 Task: Select the on option in the enable file links.
Action: Mouse moved to (40, 627)
Screenshot: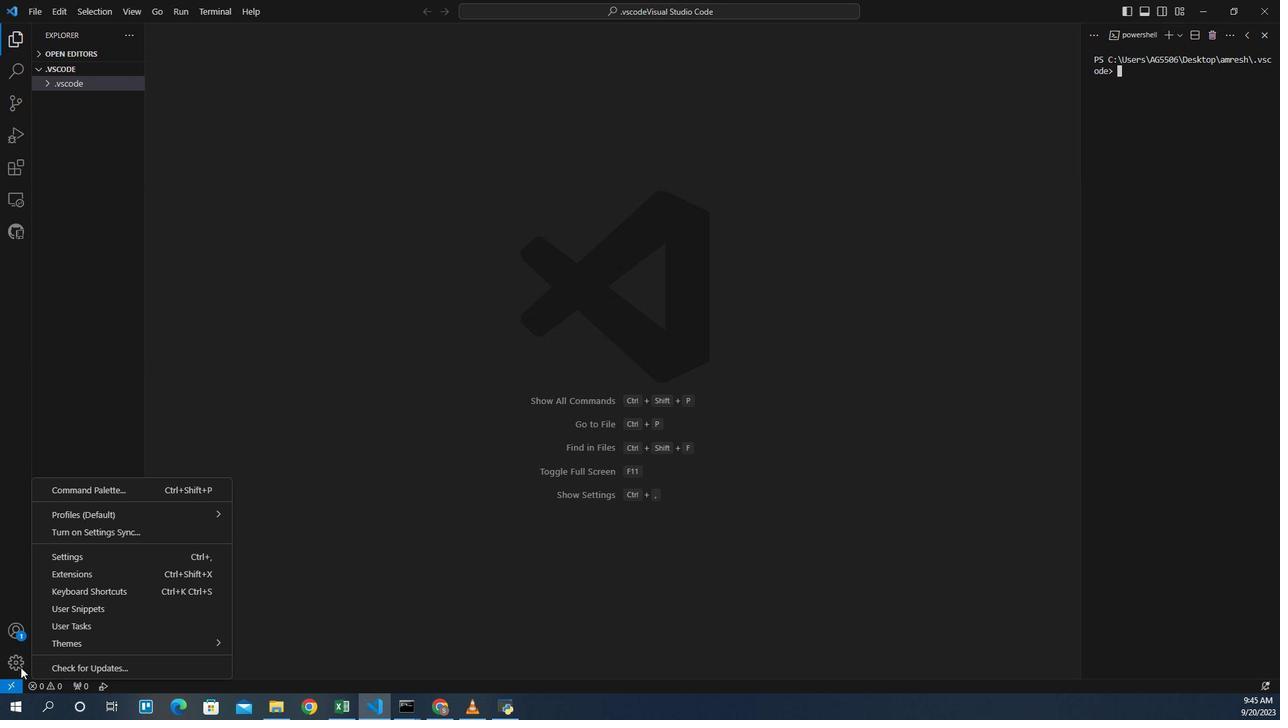 
Action: Mouse pressed left at (40, 627)
Screenshot: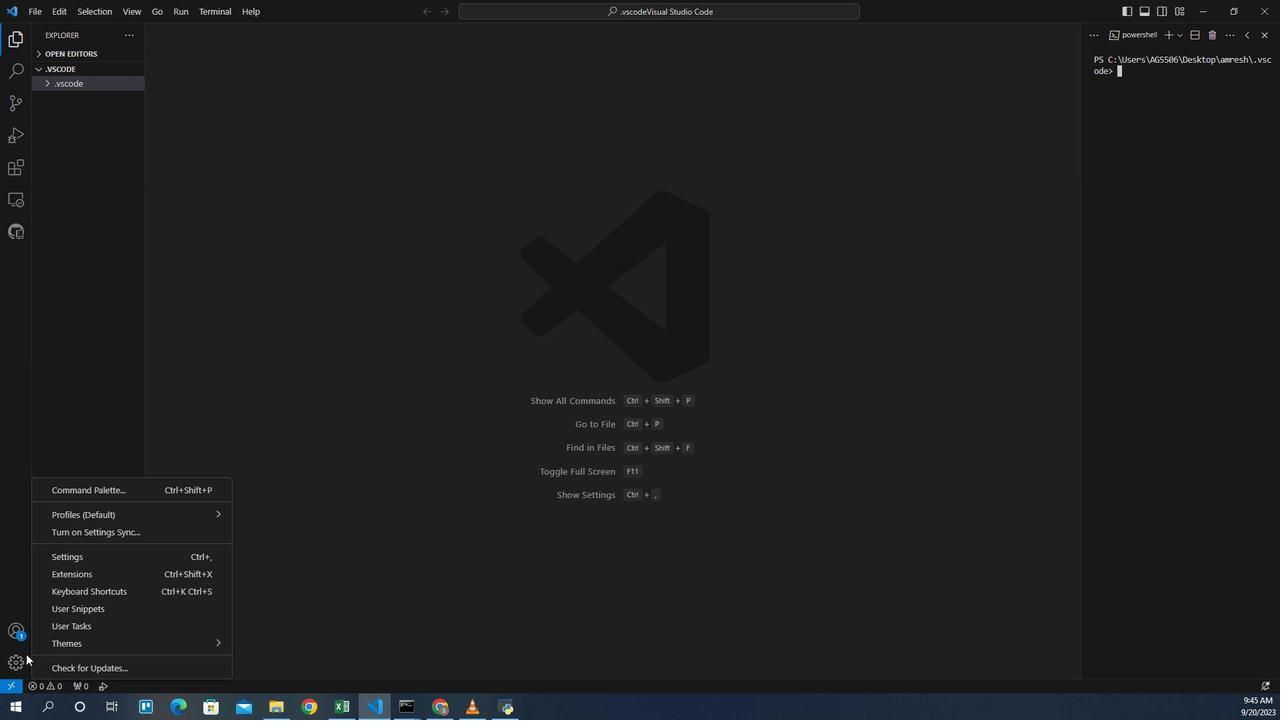 
Action: Mouse moved to (77, 530)
Screenshot: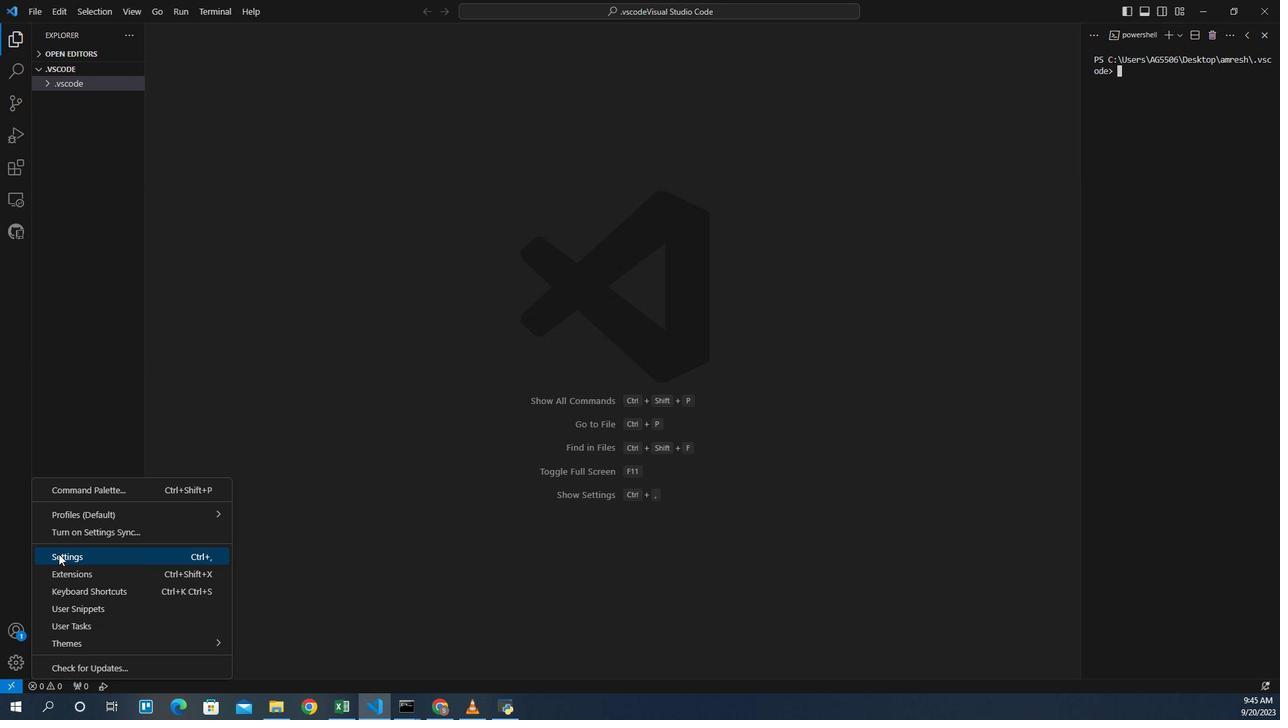 
Action: Mouse pressed left at (77, 530)
Screenshot: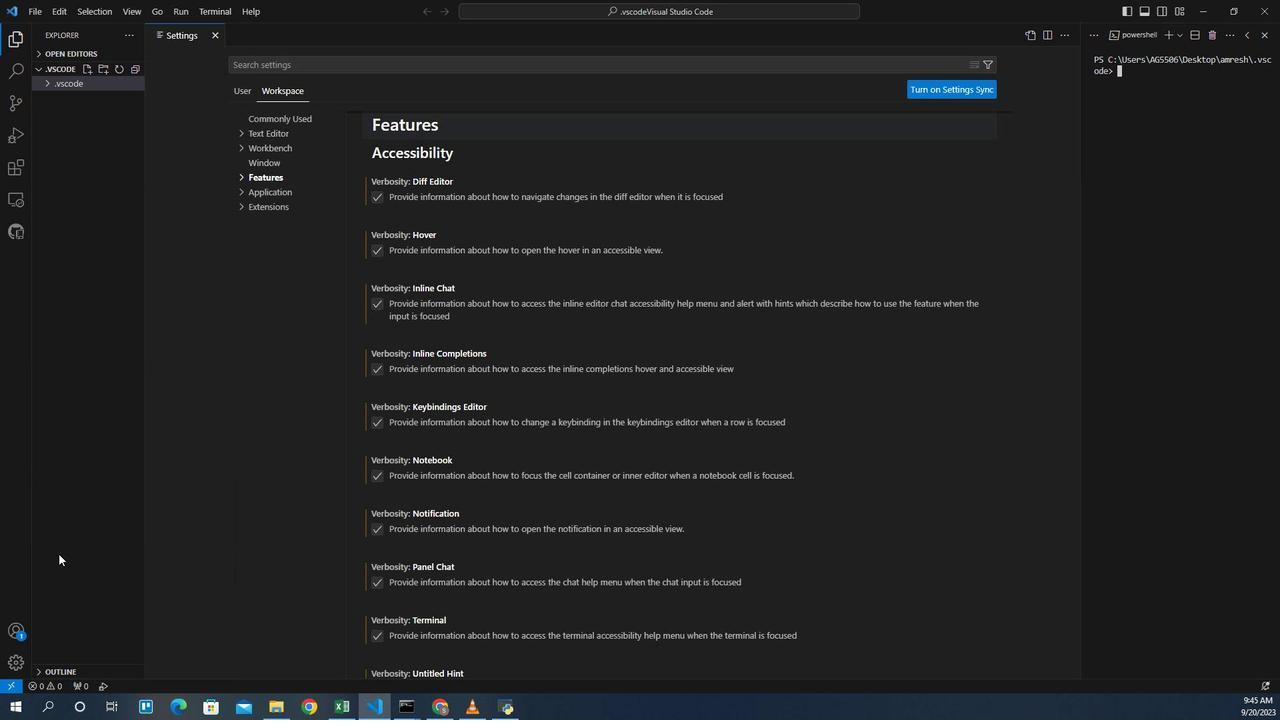 
Action: Mouse moved to (292, 124)
Screenshot: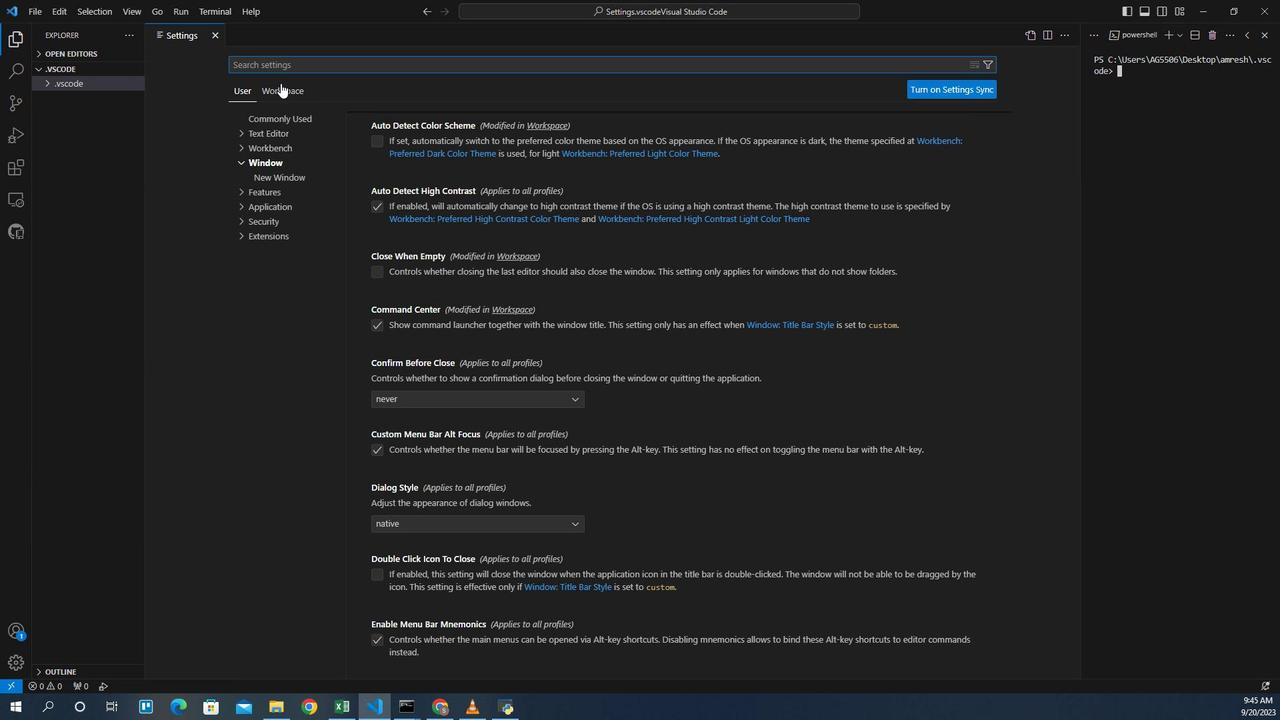 
Action: Mouse pressed left at (292, 124)
Screenshot: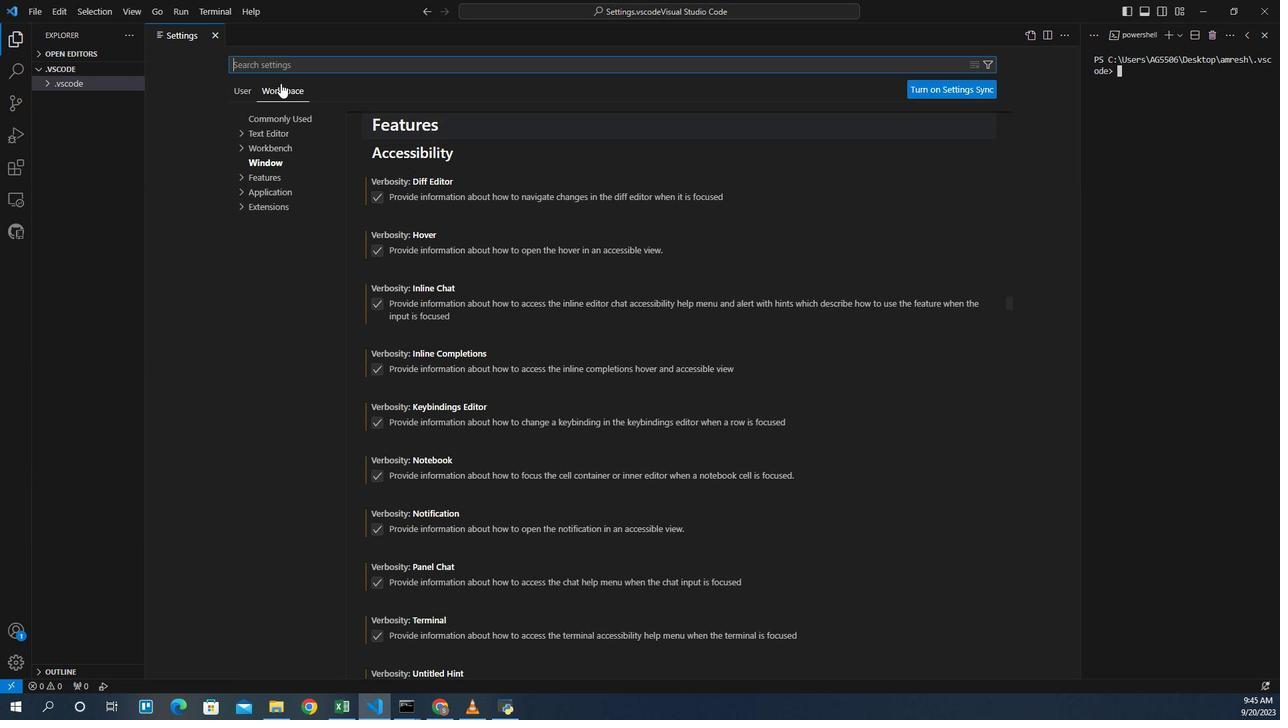 
Action: Mouse moved to (277, 207)
Screenshot: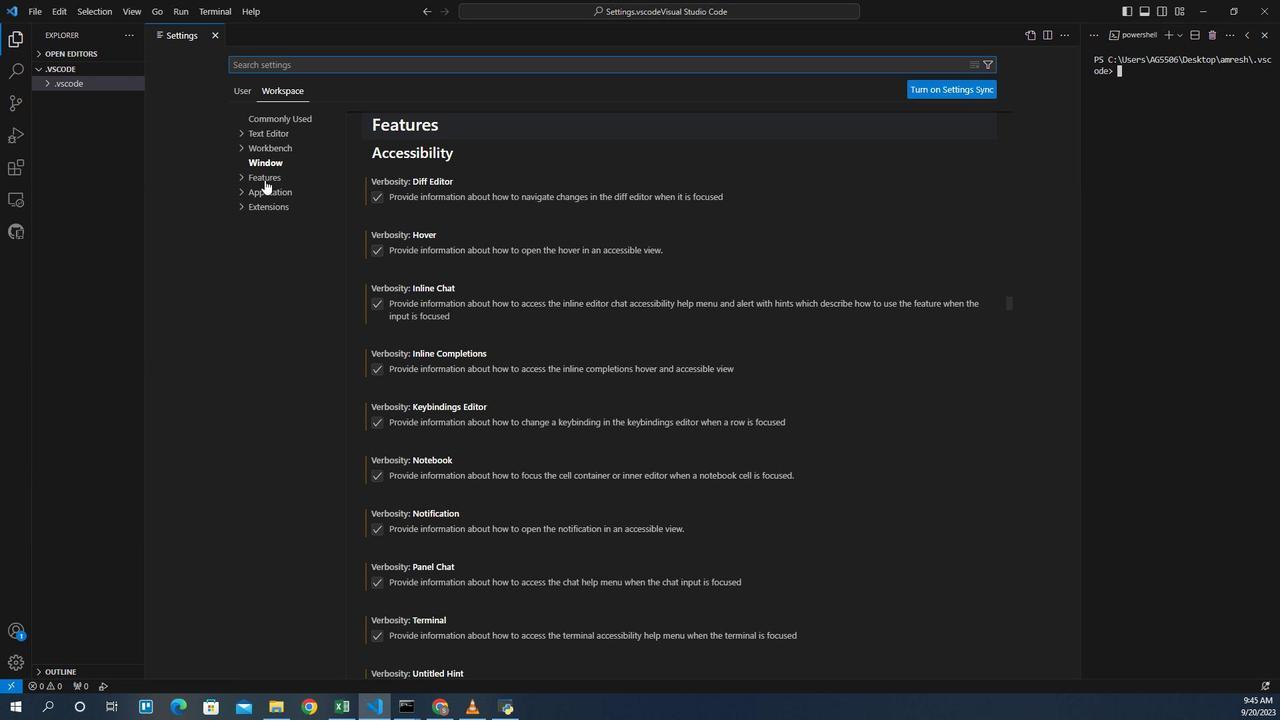 
Action: Mouse pressed left at (277, 207)
Screenshot: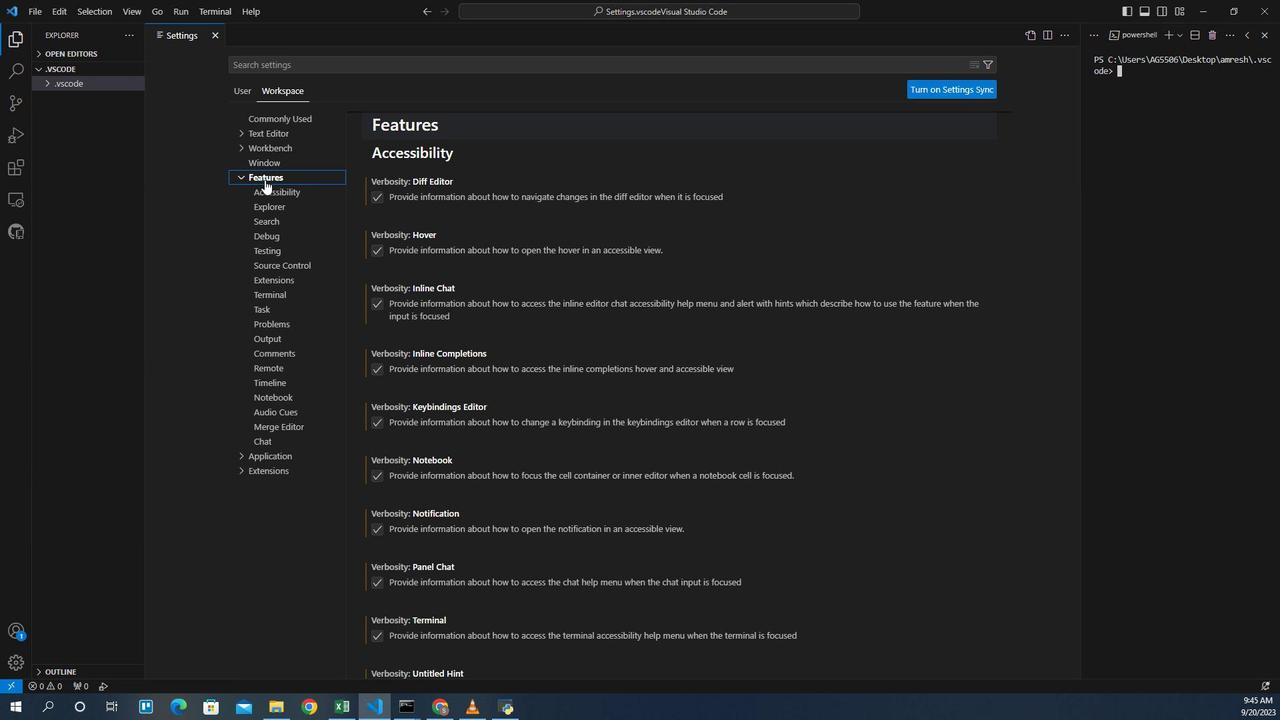 
Action: Mouse moved to (284, 304)
Screenshot: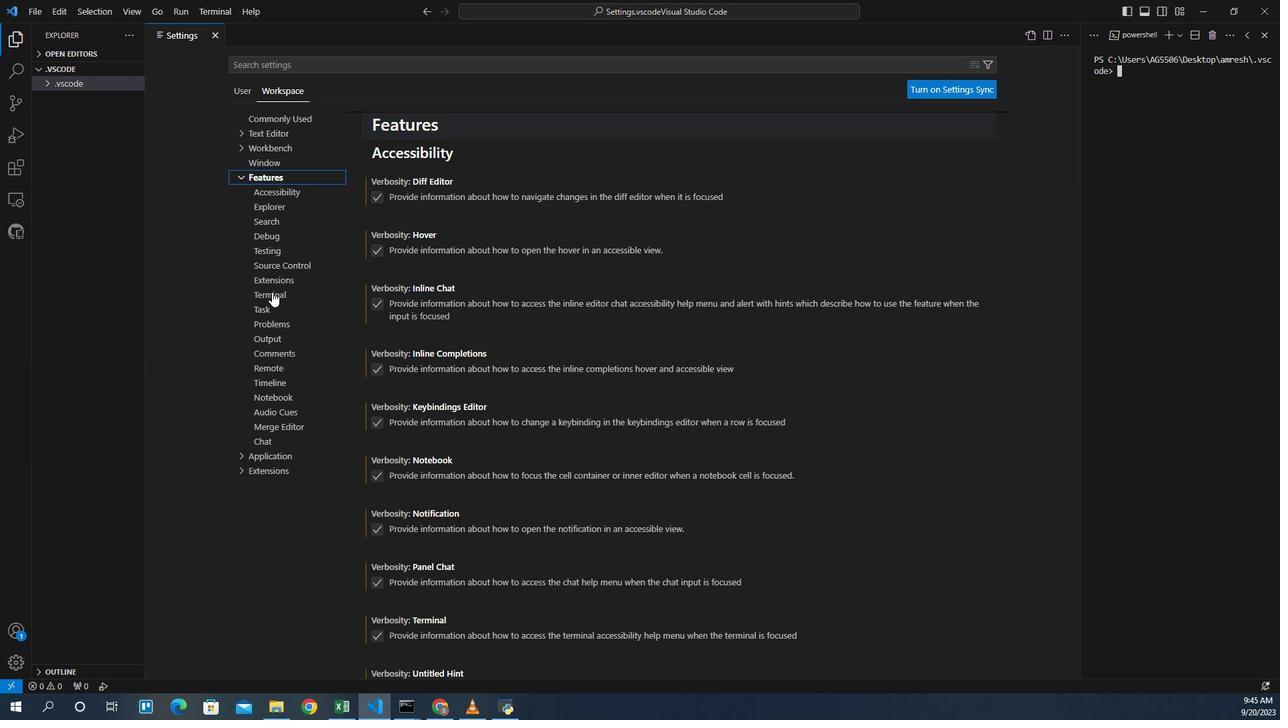 
Action: Mouse pressed left at (284, 304)
Screenshot: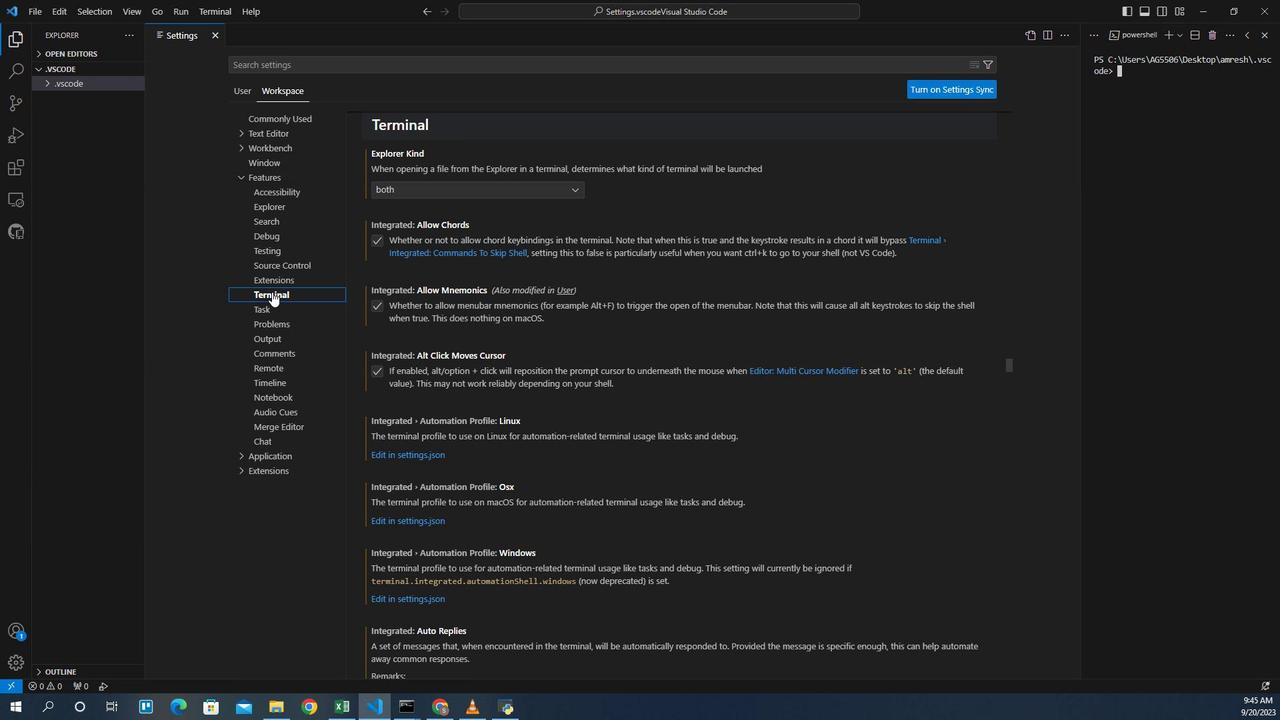 
Action: Mouse moved to (552, 487)
Screenshot: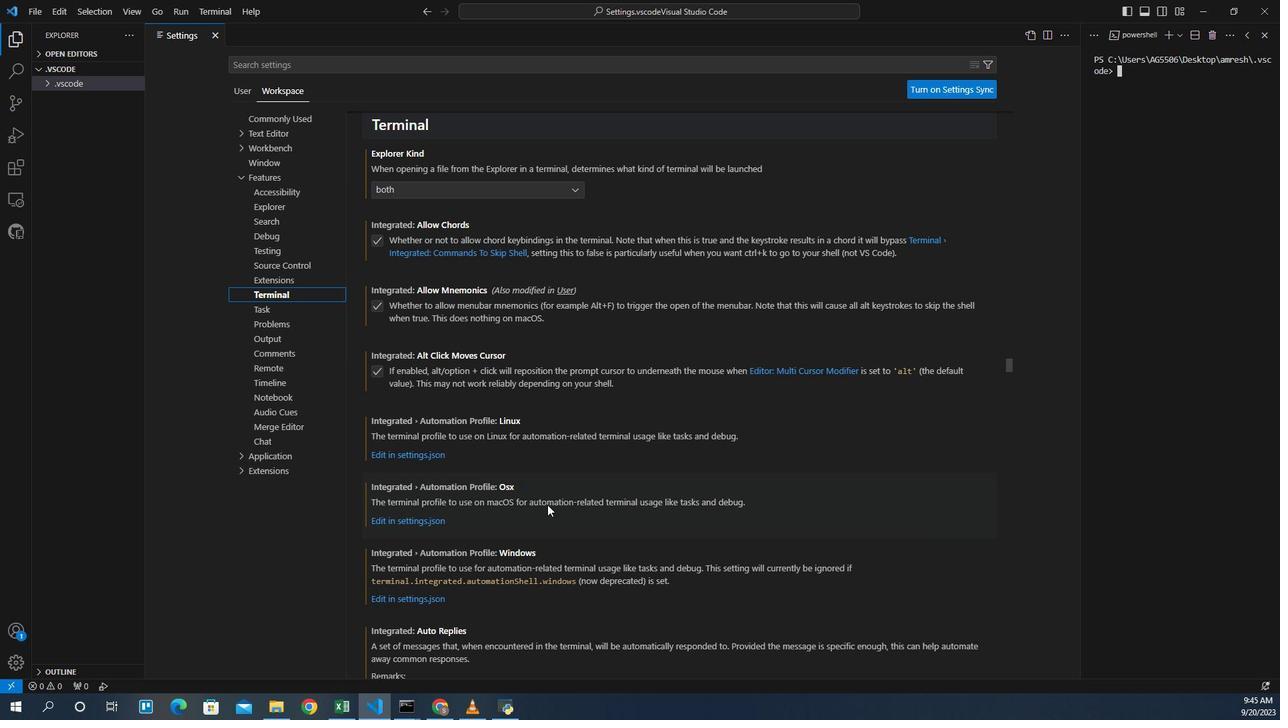 
Action: Mouse scrolled (552, 487) with delta (0, 0)
Screenshot: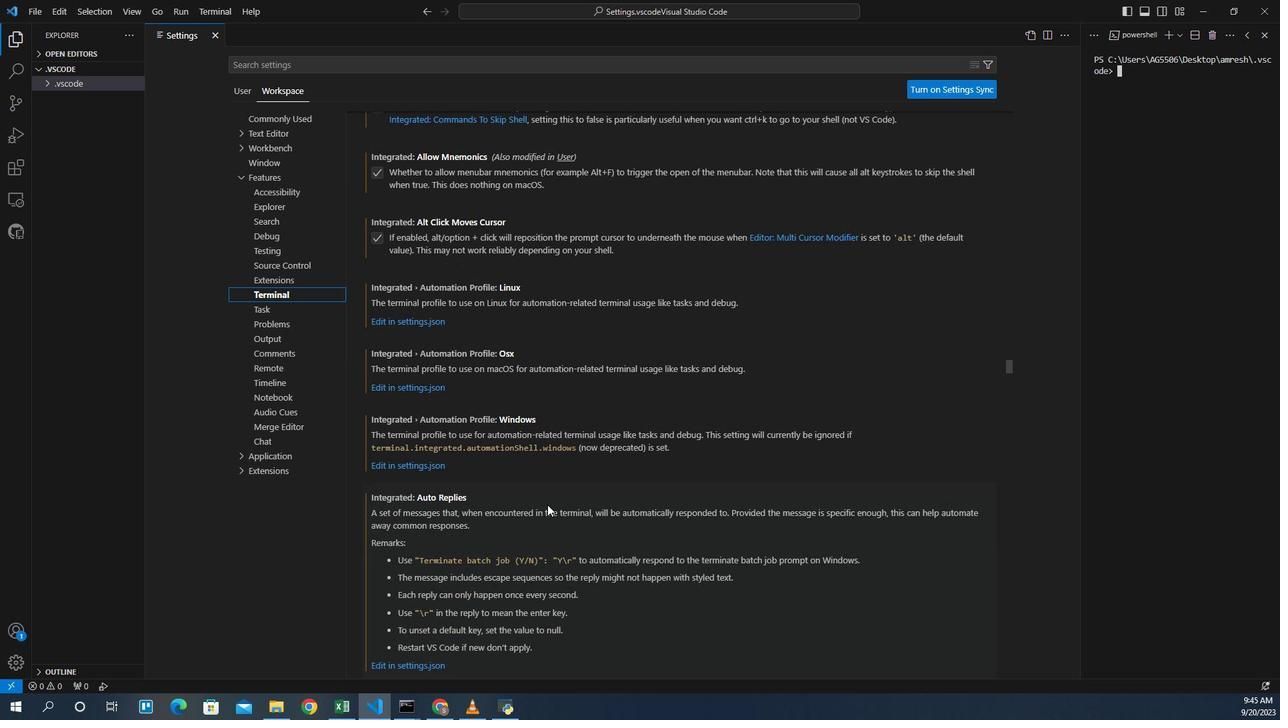 
Action: Mouse scrolled (552, 487) with delta (0, 0)
Screenshot: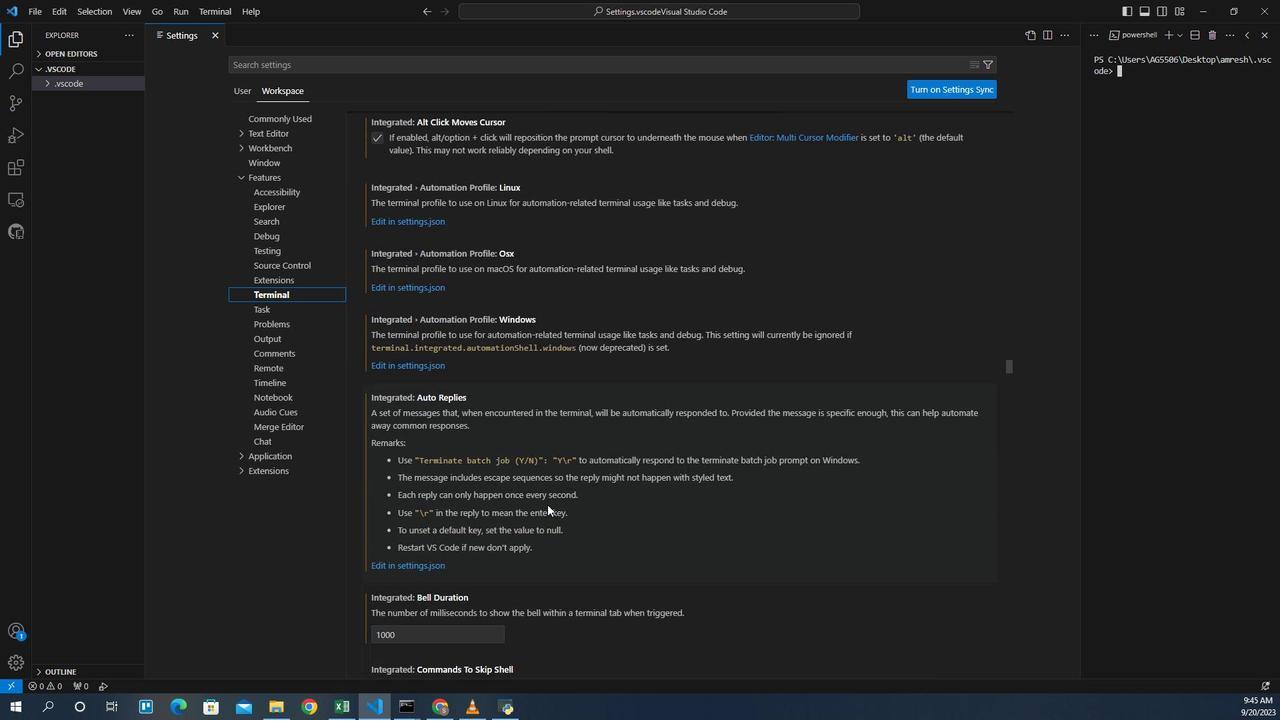 
Action: Mouse scrolled (552, 487) with delta (0, 0)
Screenshot: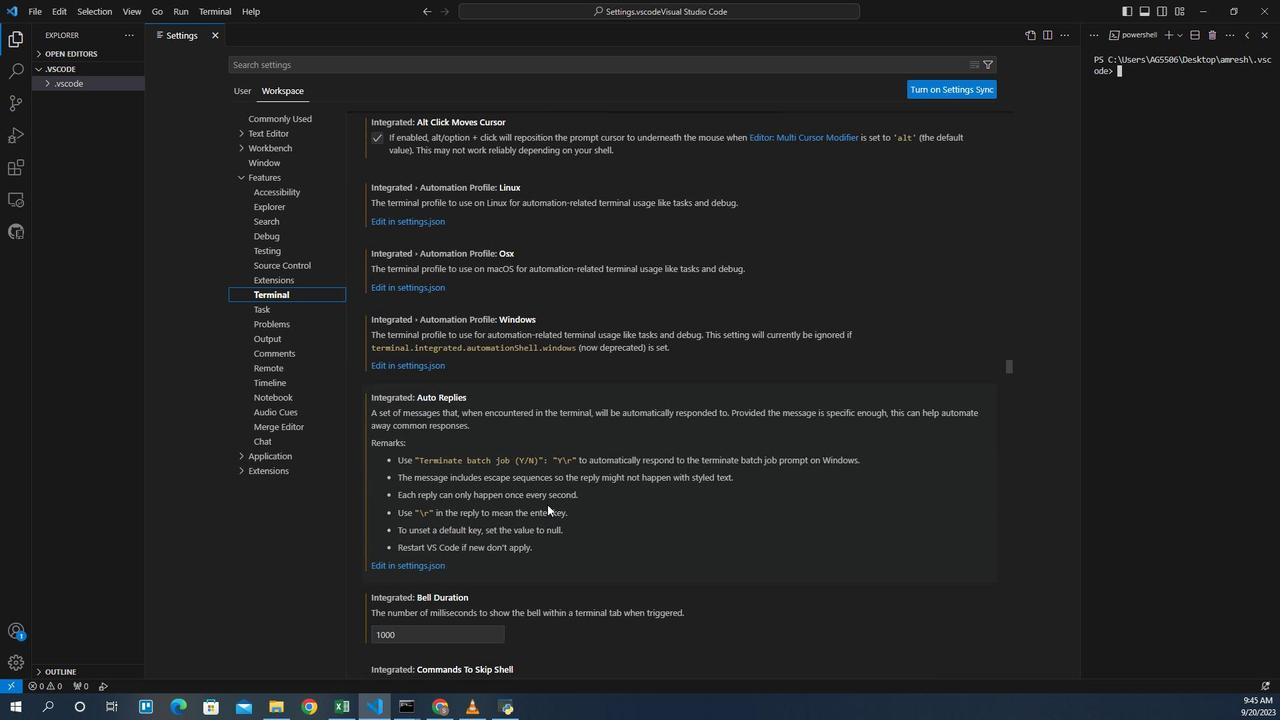 
Action: Mouse scrolled (552, 487) with delta (0, 0)
Screenshot: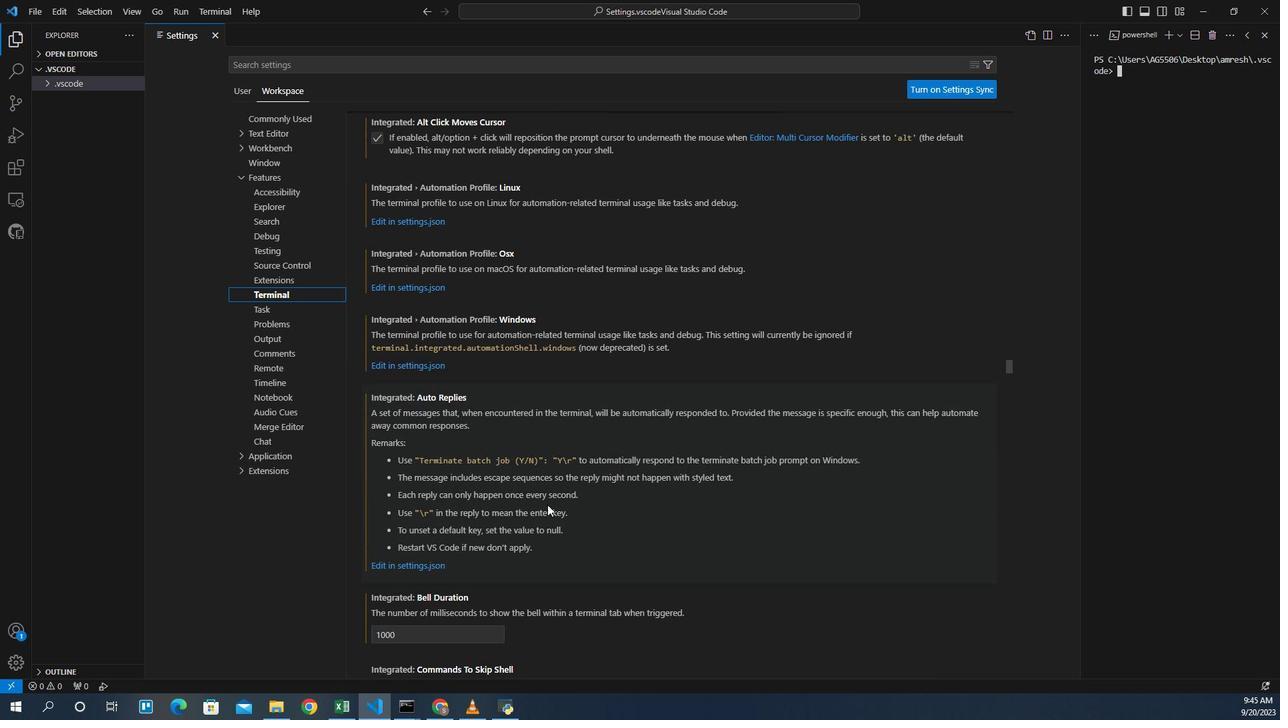 
Action: Mouse scrolled (552, 487) with delta (0, 0)
Screenshot: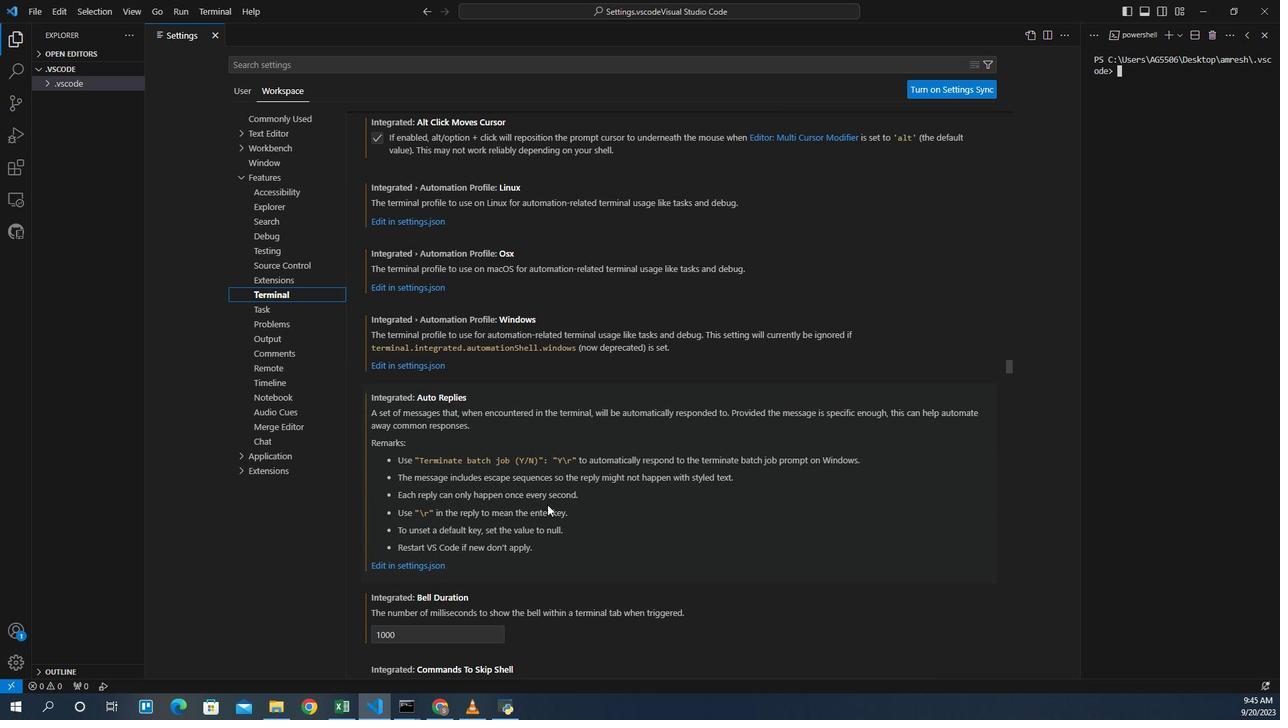 
Action: Mouse scrolled (552, 487) with delta (0, 0)
Screenshot: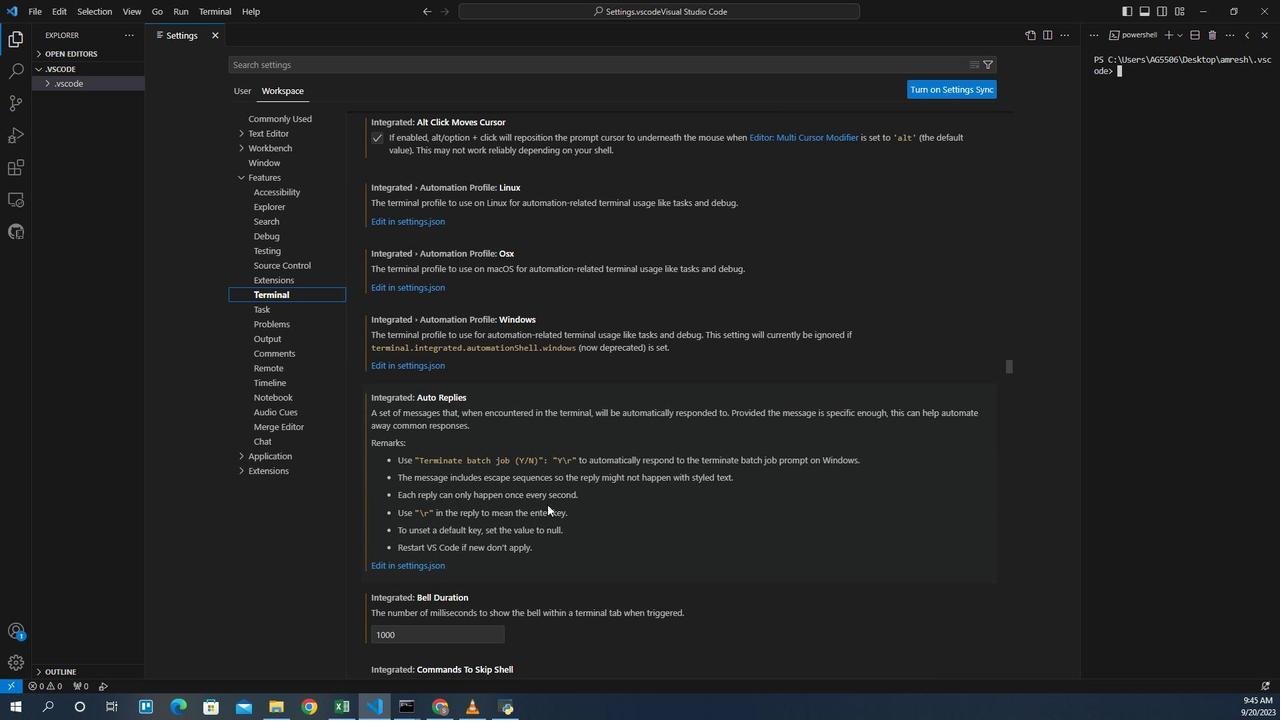 
Action: Mouse scrolled (552, 487) with delta (0, 0)
Screenshot: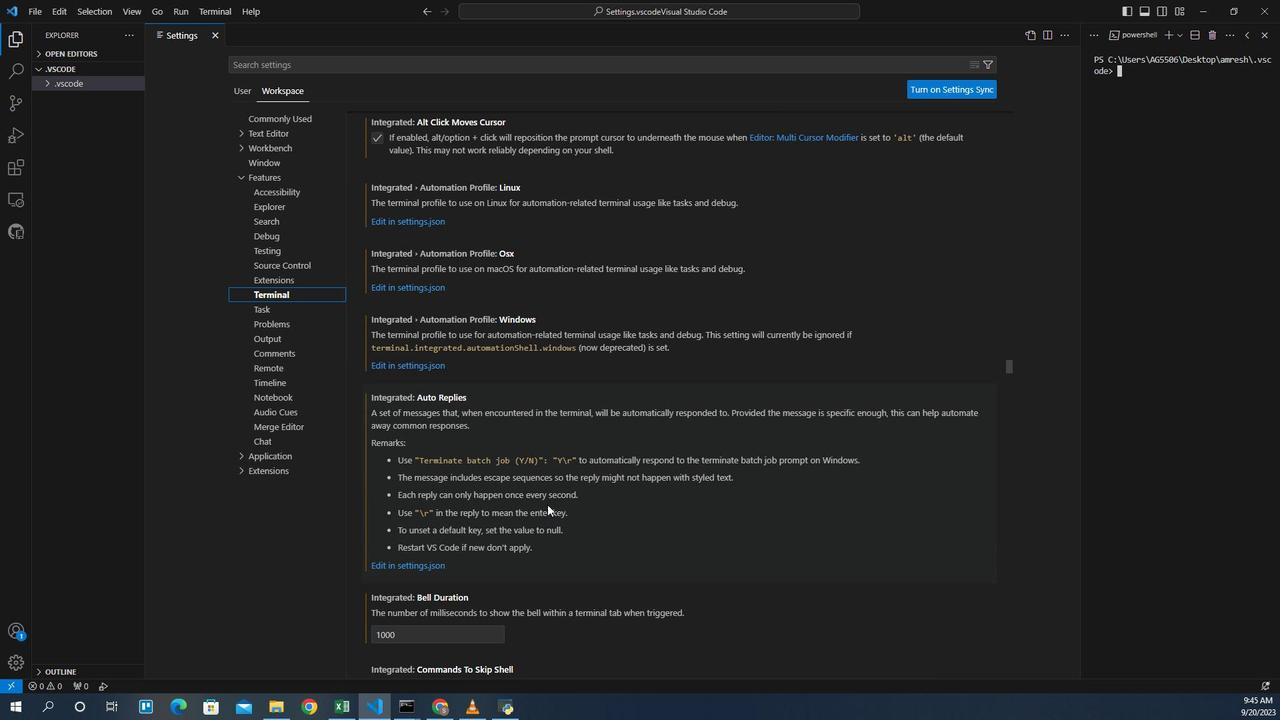 
Action: Mouse scrolled (552, 487) with delta (0, 0)
Screenshot: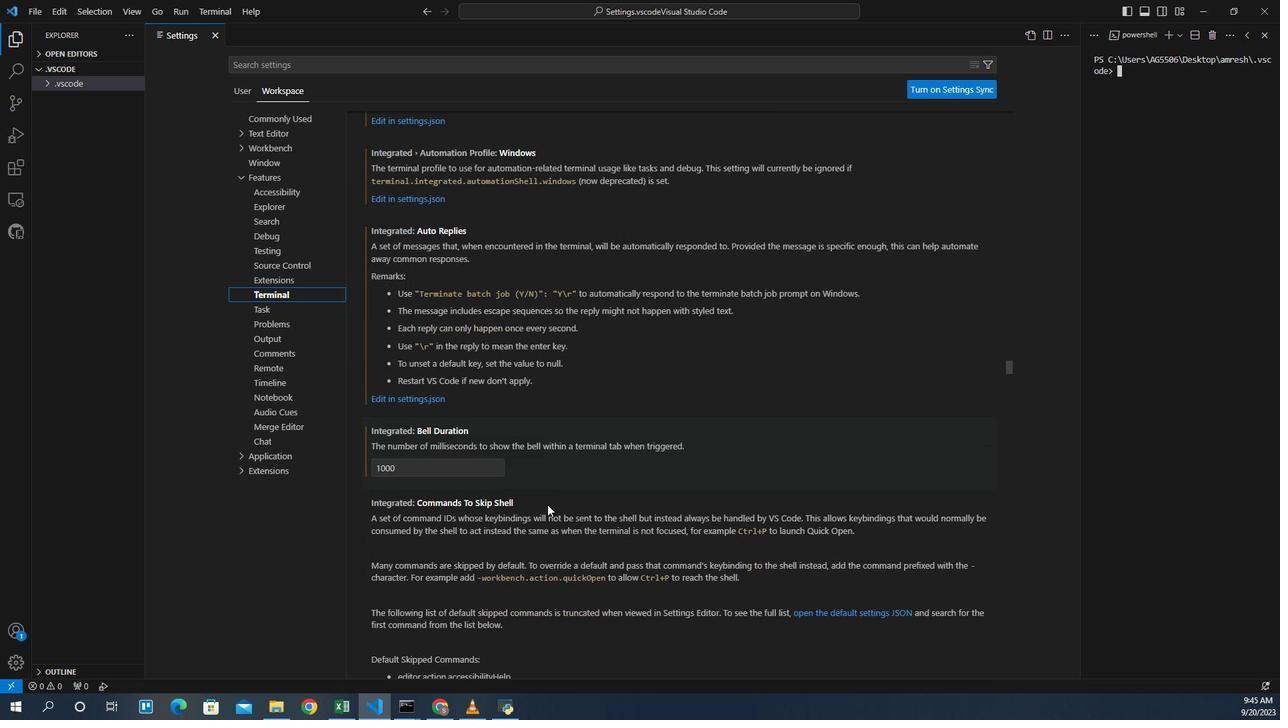 
Action: Mouse scrolled (552, 487) with delta (0, 0)
Screenshot: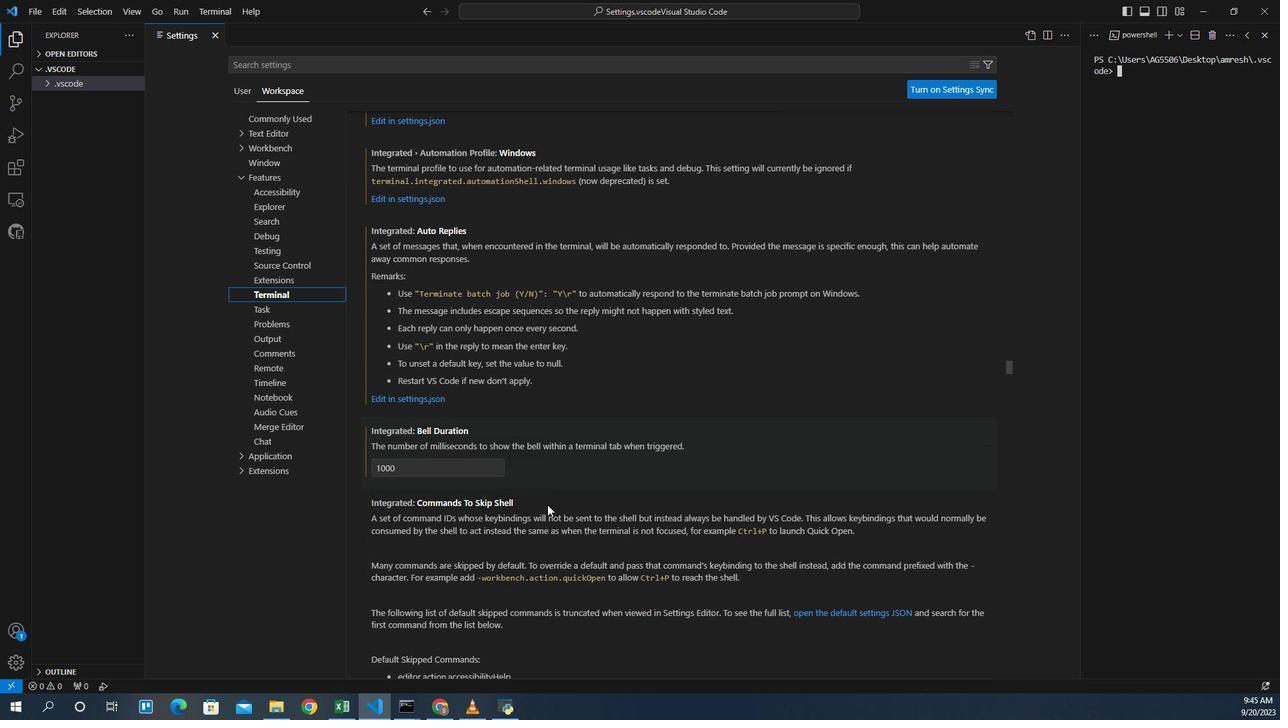 
Action: Mouse scrolled (552, 487) with delta (0, 0)
Screenshot: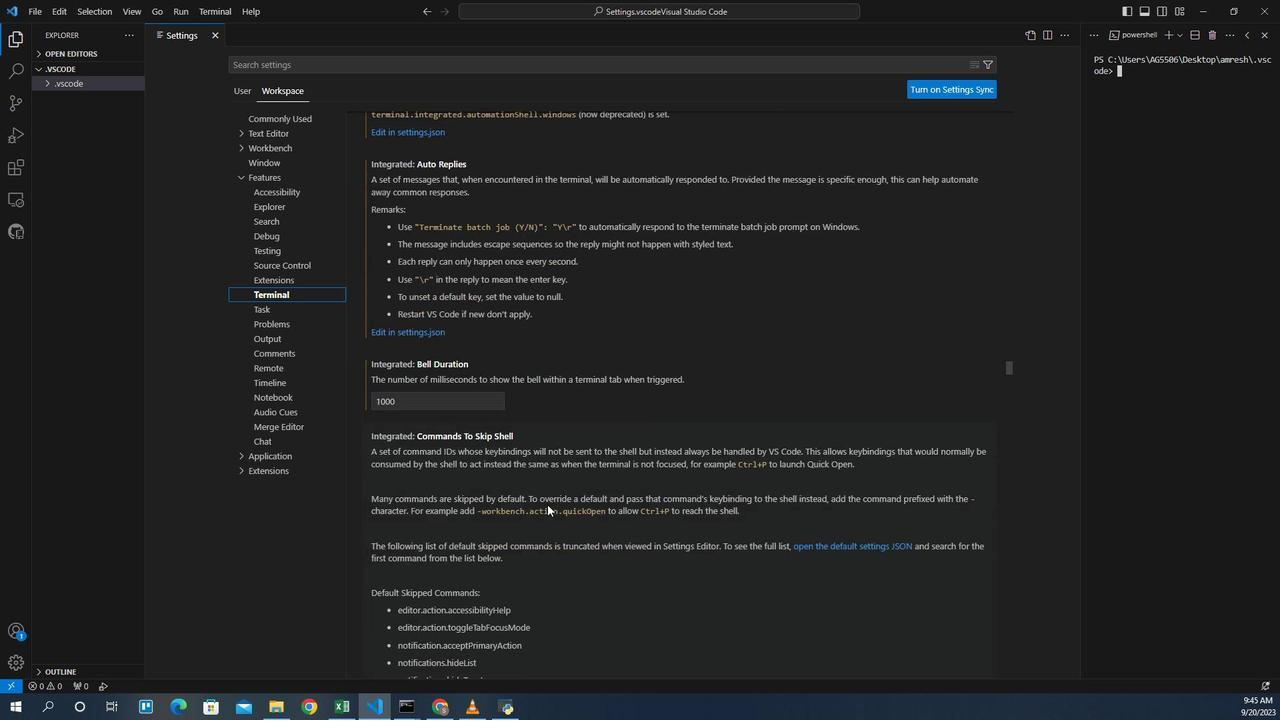 
Action: Mouse scrolled (552, 487) with delta (0, 0)
Screenshot: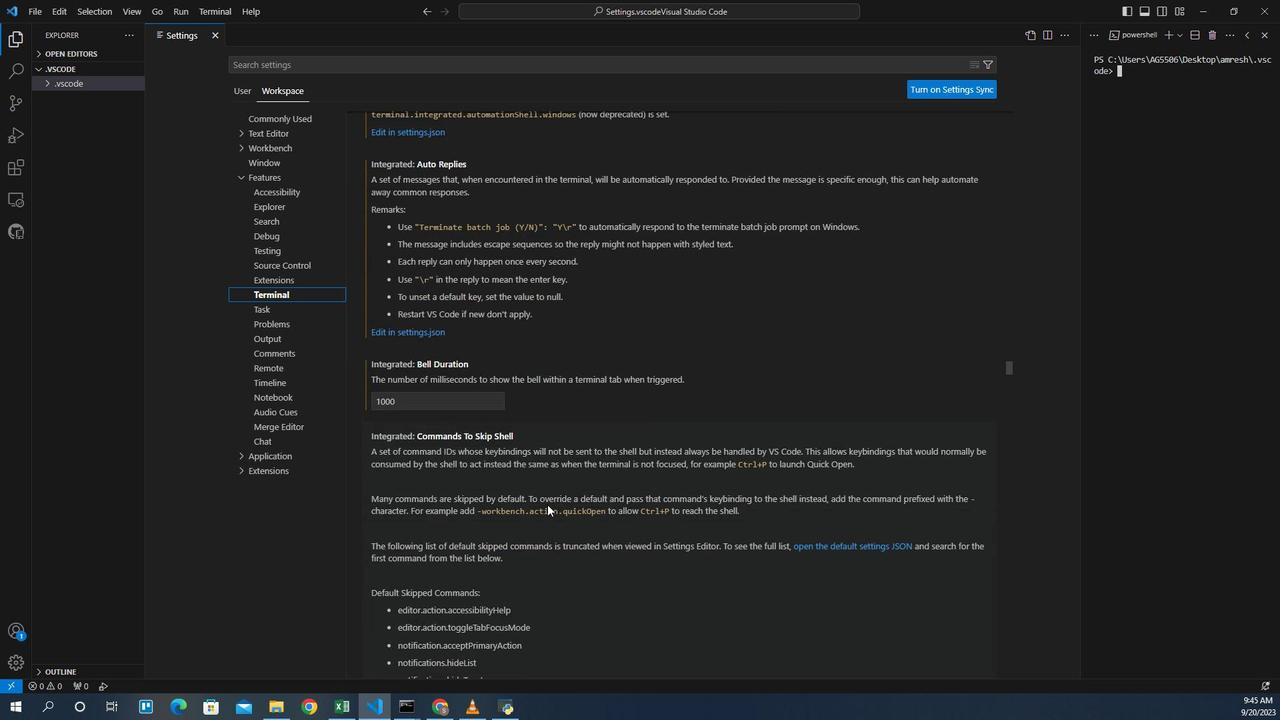 
Action: Mouse scrolled (552, 487) with delta (0, 0)
Screenshot: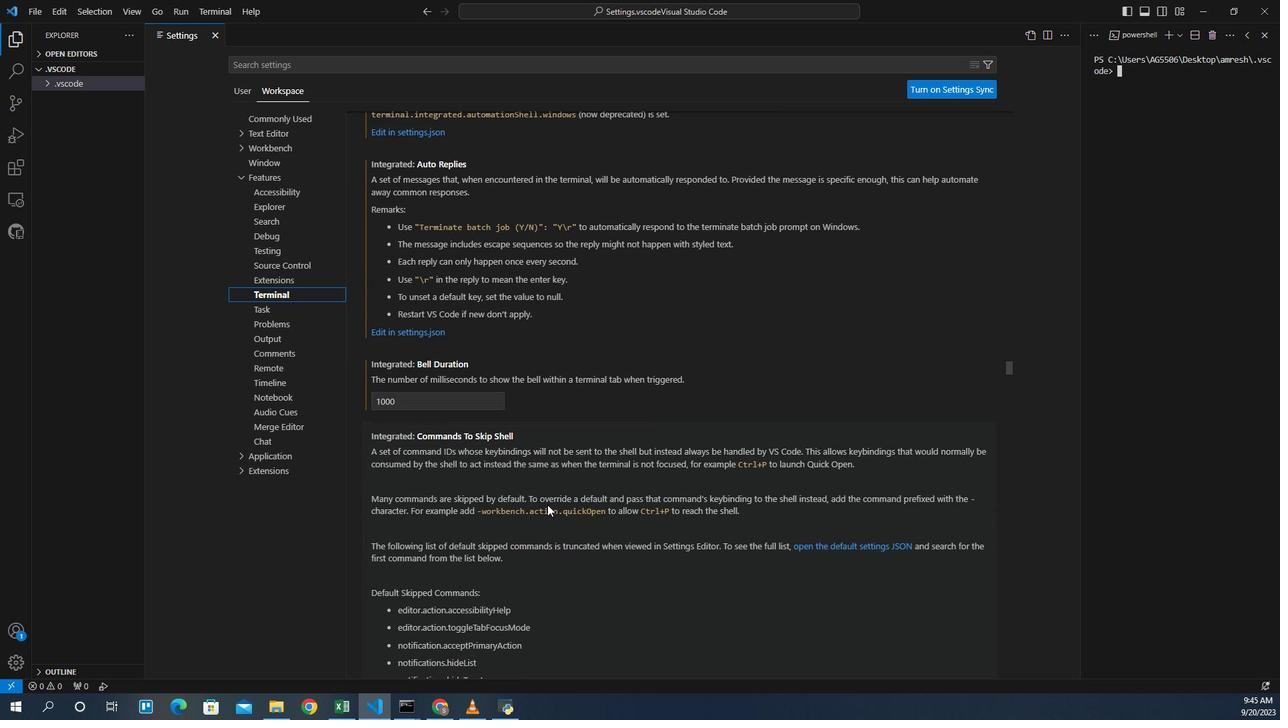 
Action: Mouse scrolled (552, 487) with delta (0, 0)
Screenshot: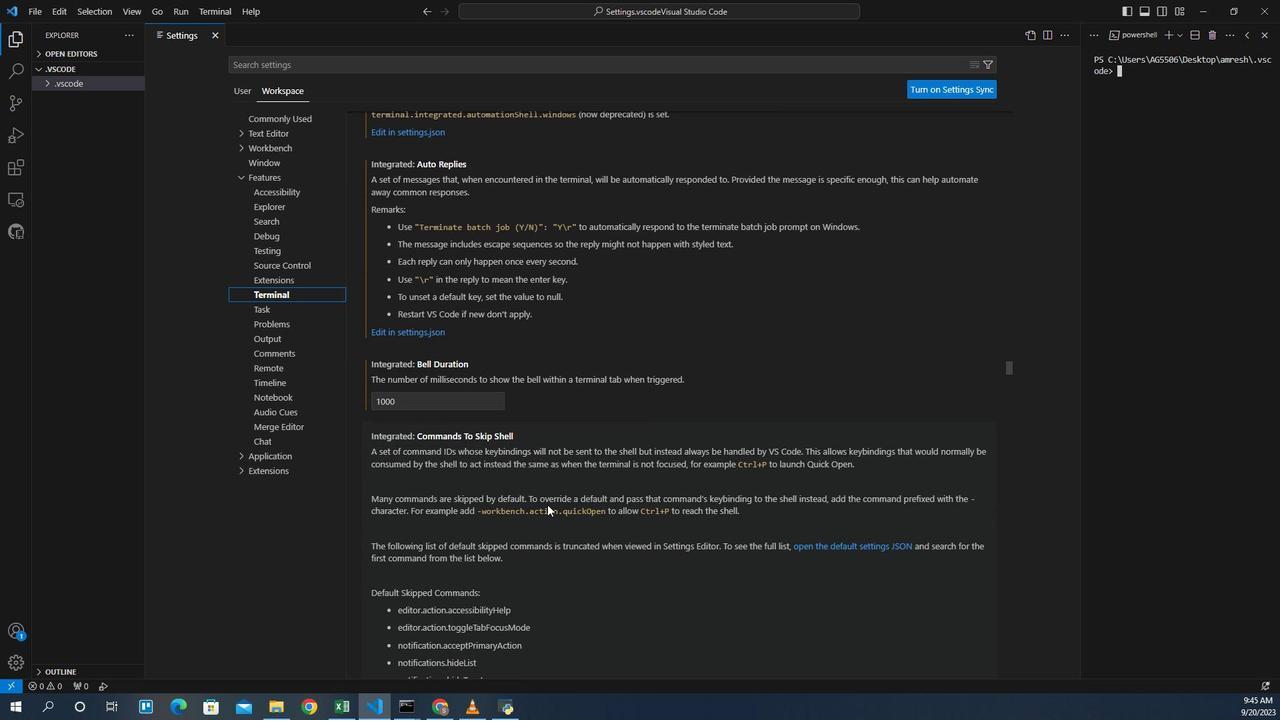
Action: Mouse scrolled (552, 487) with delta (0, 0)
Screenshot: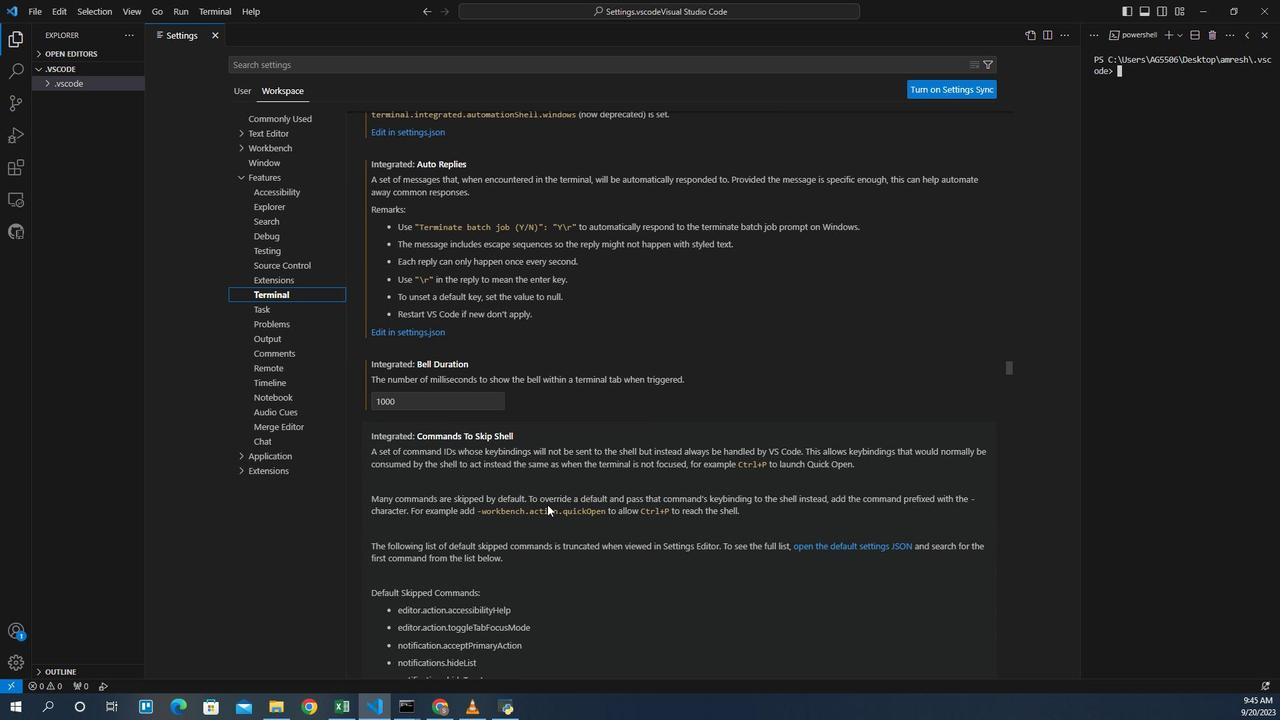 
Action: Mouse scrolled (552, 487) with delta (0, 0)
Screenshot: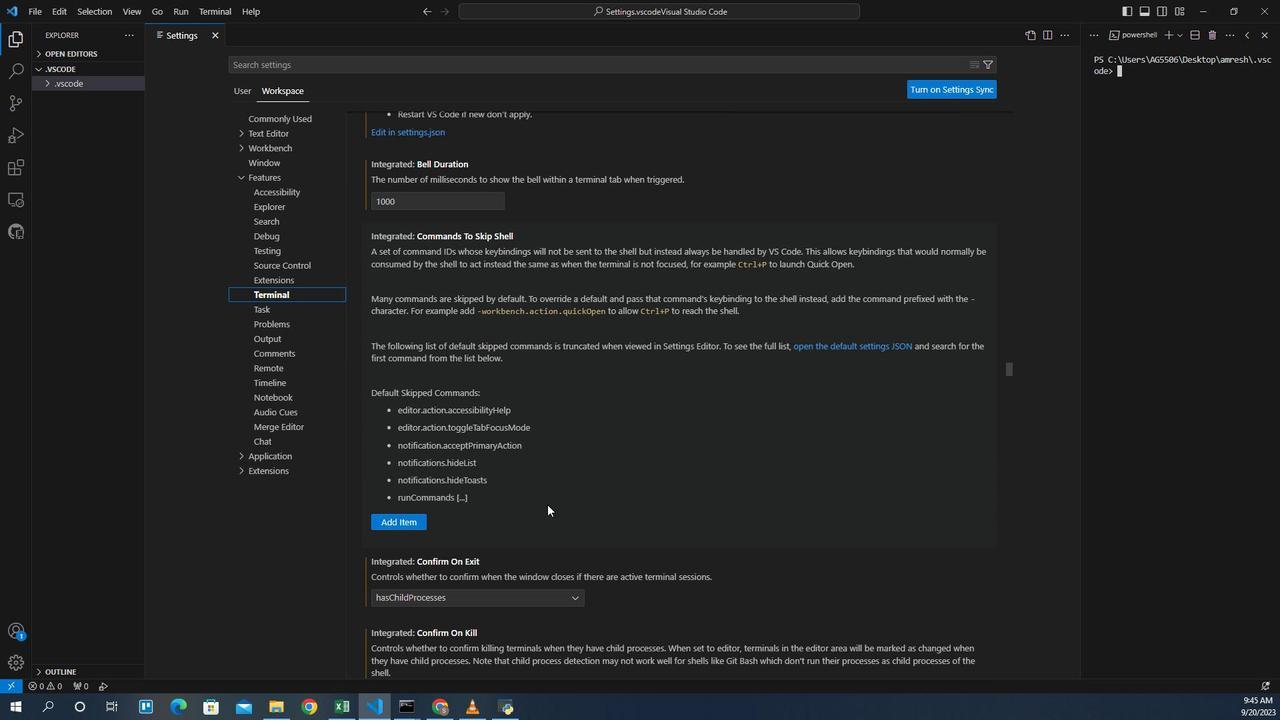 
Action: Mouse scrolled (552, 487) with delta (0, 0)
Screenshot: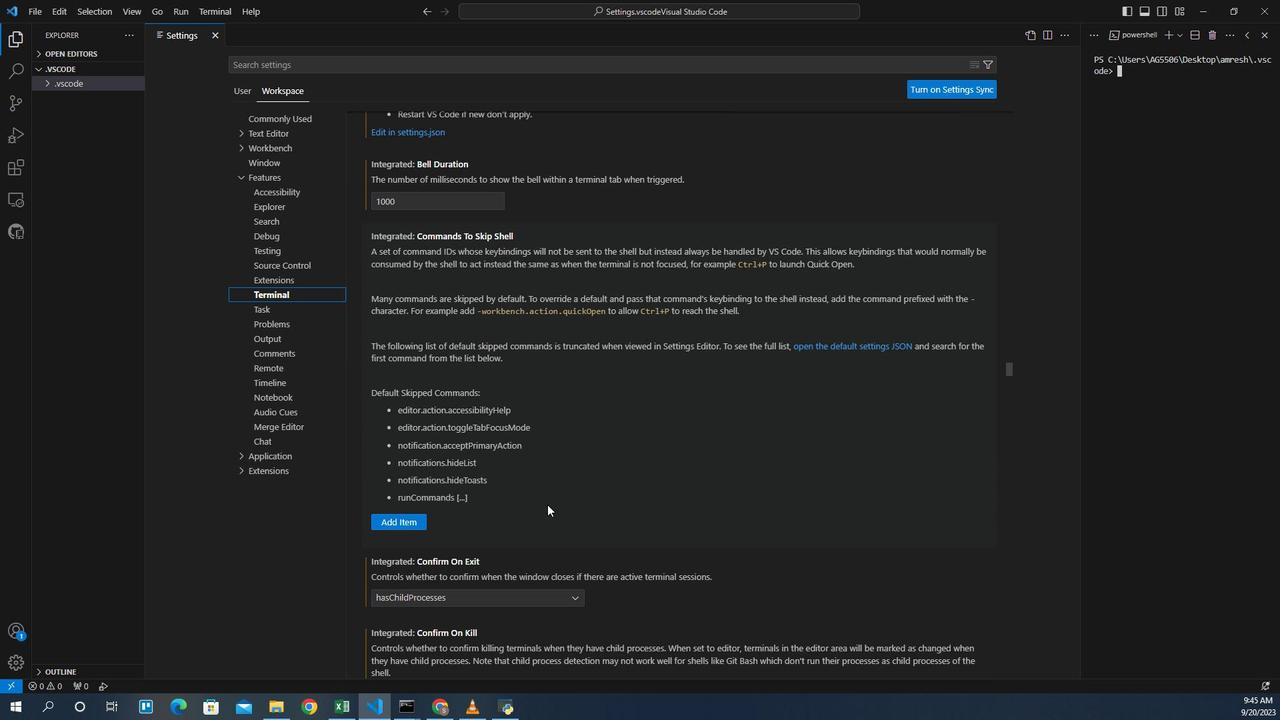
Action: Mouse scrolled (552, 487) with delta (0, 0)
Screenshot: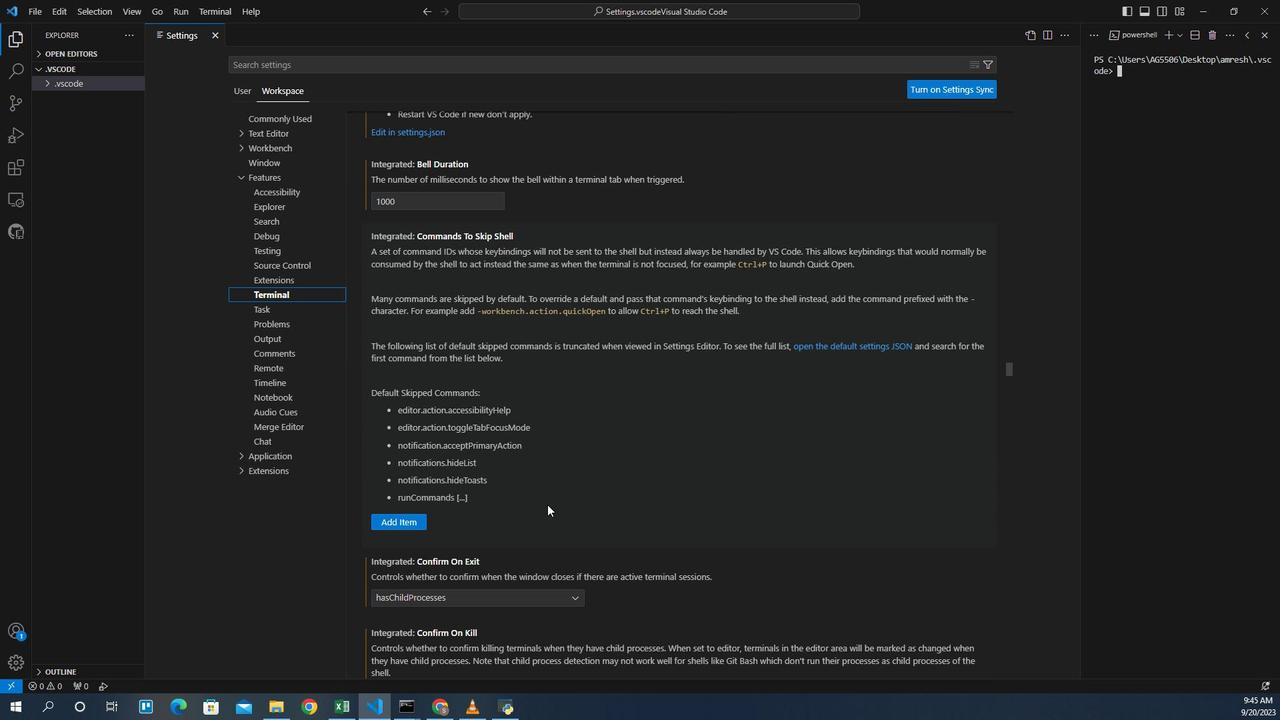 
Action: Mouse scrolled (552, 487) with delta (0, 0)
Screenshot: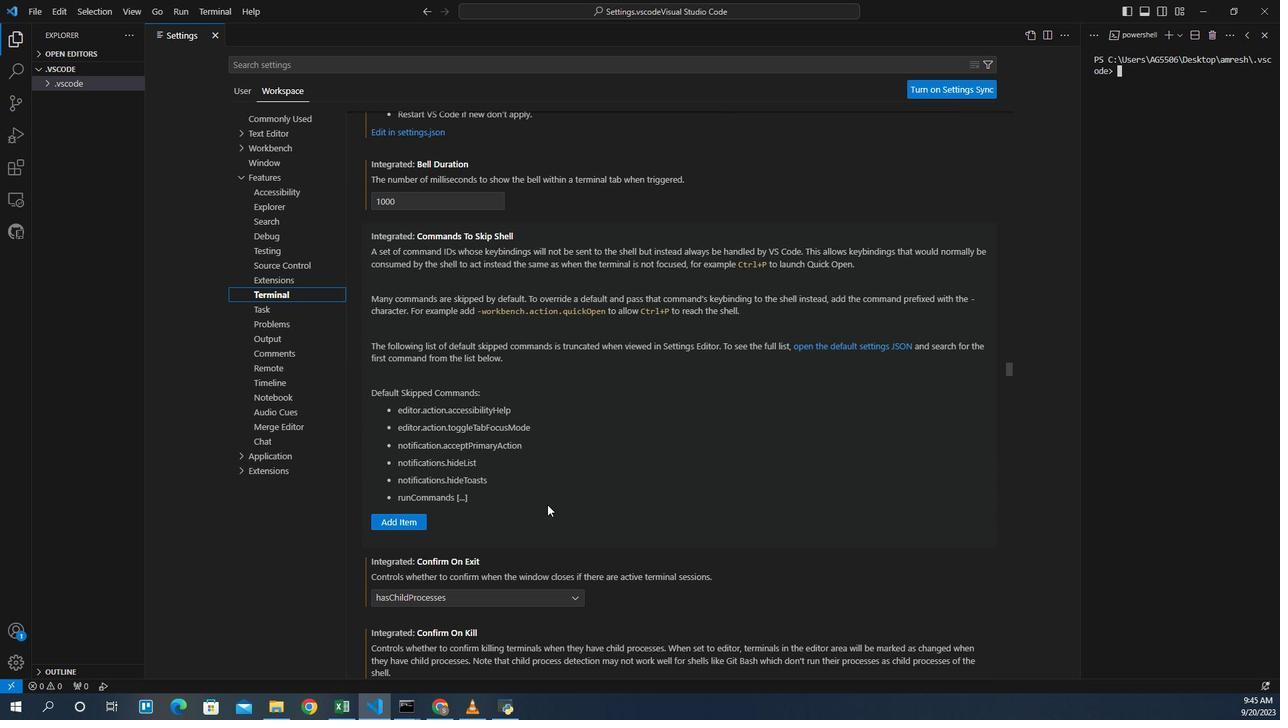 
Action: Mouse scrolled (552, 487) with delta (0, 0)
Screenshot: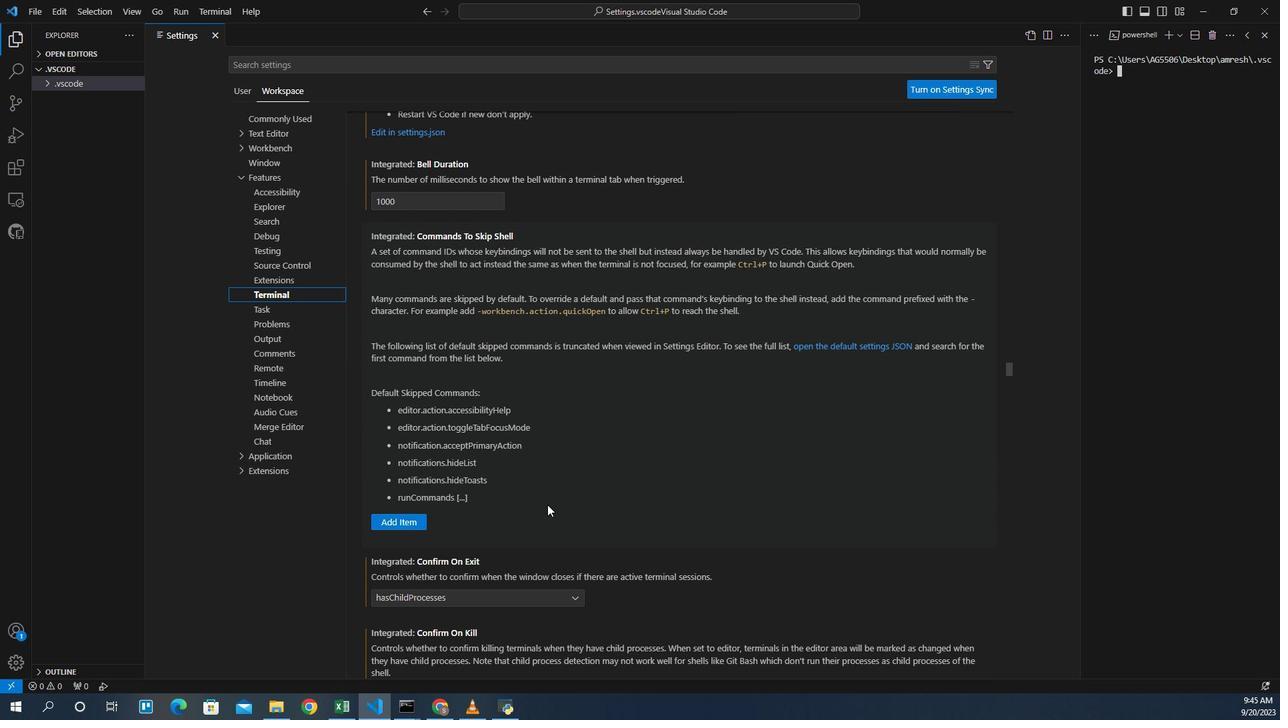
Action: Mouse scrolled (552, 487) with delta (0, 0)
Screenshot: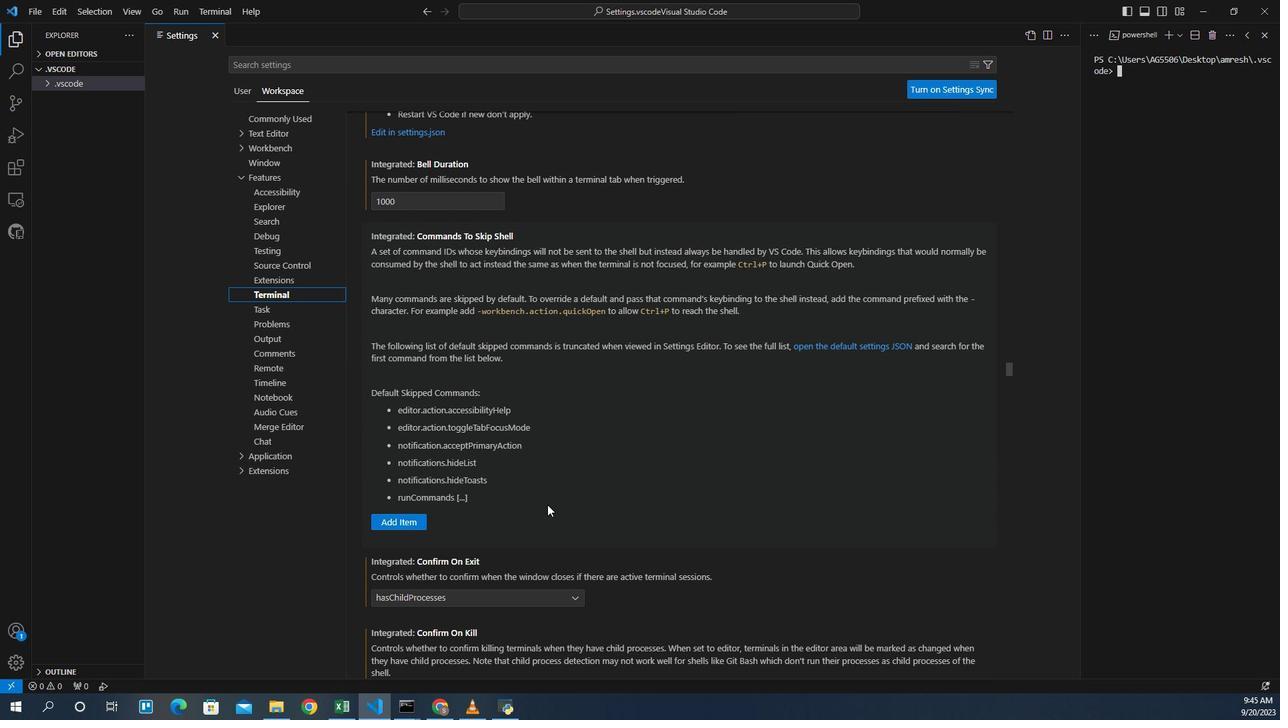 
Action: Mouse scrolled (552, 487) with delta (0, 0)
Screenshot: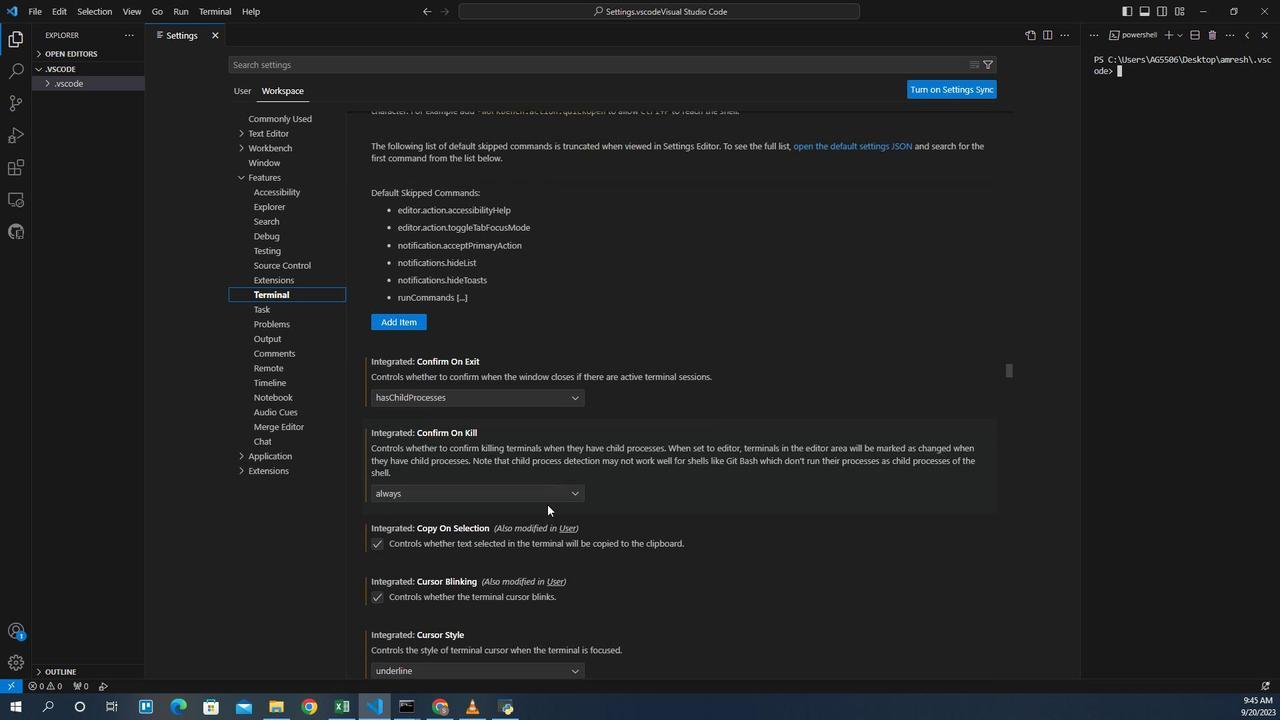
Action: Mouse scrolled (552, 487) with delta (0, 0)
Screenshot: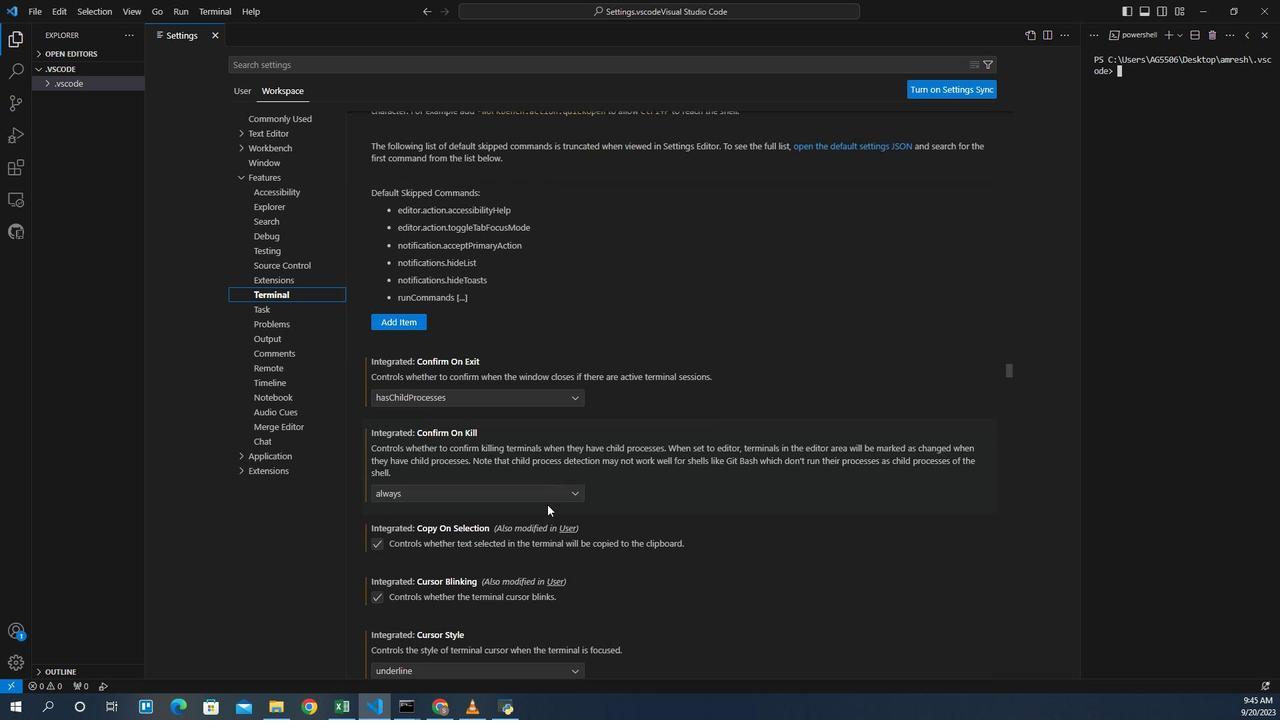
Action: Mouse scrolled (552, 487) with delta (0, 0)
Screenshot: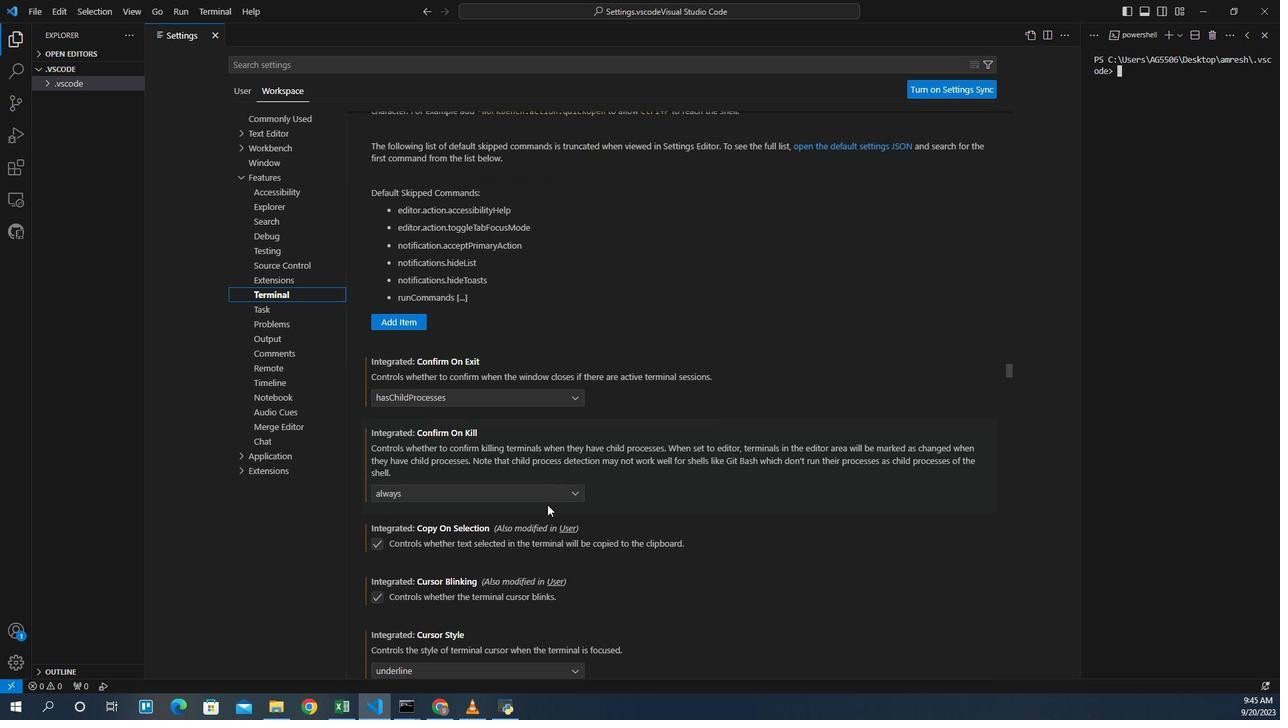
Action: Mouse scrolled (552, 487) with delta (0, 0)
Screenshot: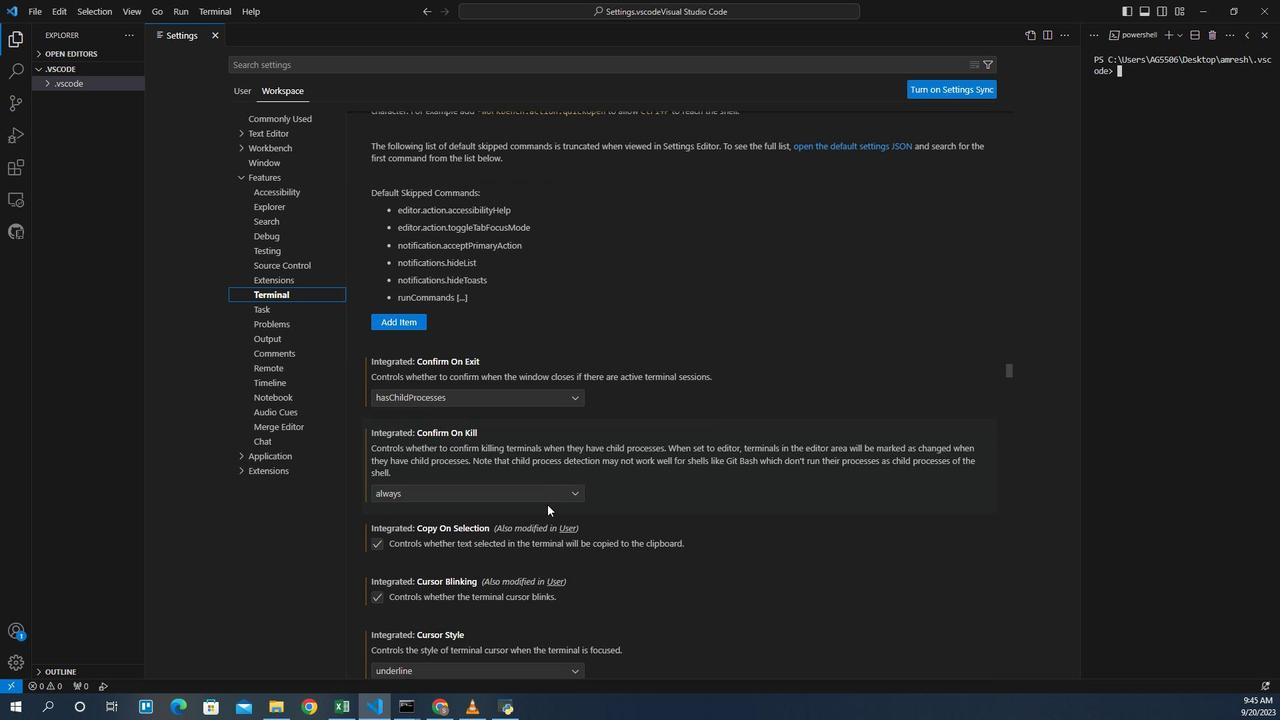
Action: Mouse scrolled (552, 487) with delta (0, 0)
Screenshot: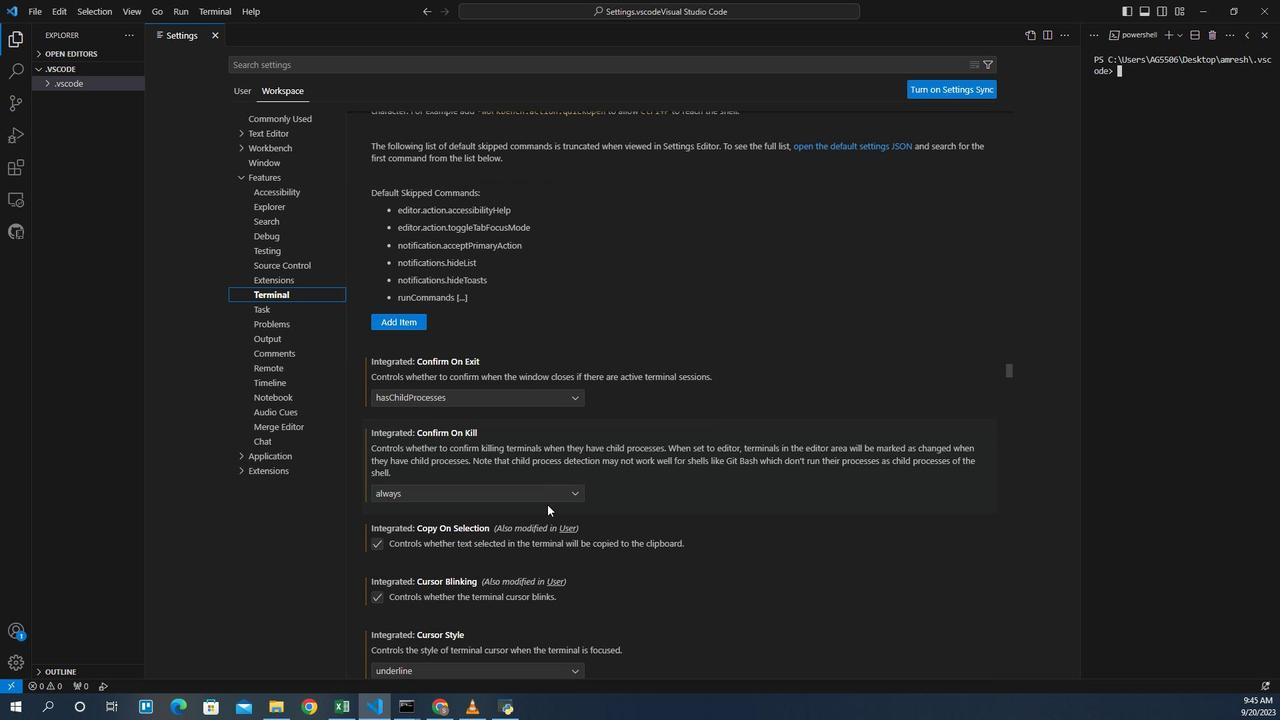 
Action: Mouse scrolled (552, 487) with delta (0, 0)
Screenshot: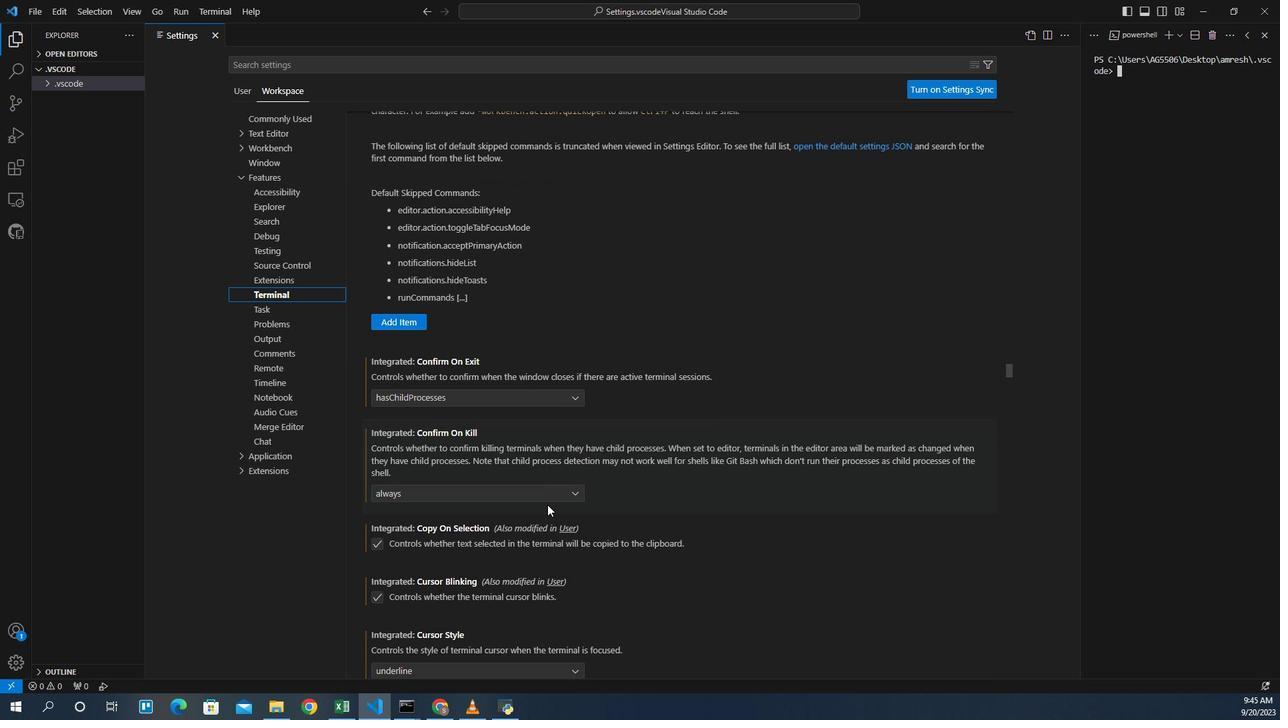 
Action: Mouse scrolled (552, 487) with delta (0, 0)
Screenshot: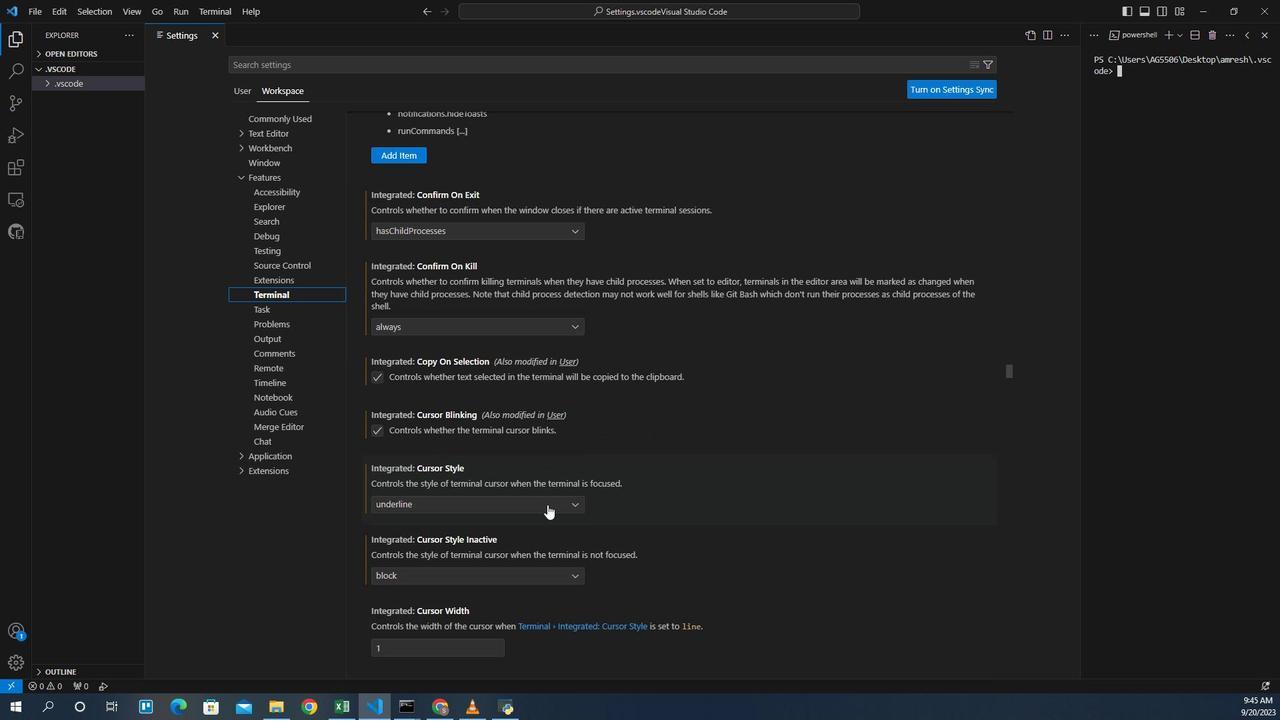 
Action: Mouse scrolled (552, 487) with delta (0, 0)
Screenshot: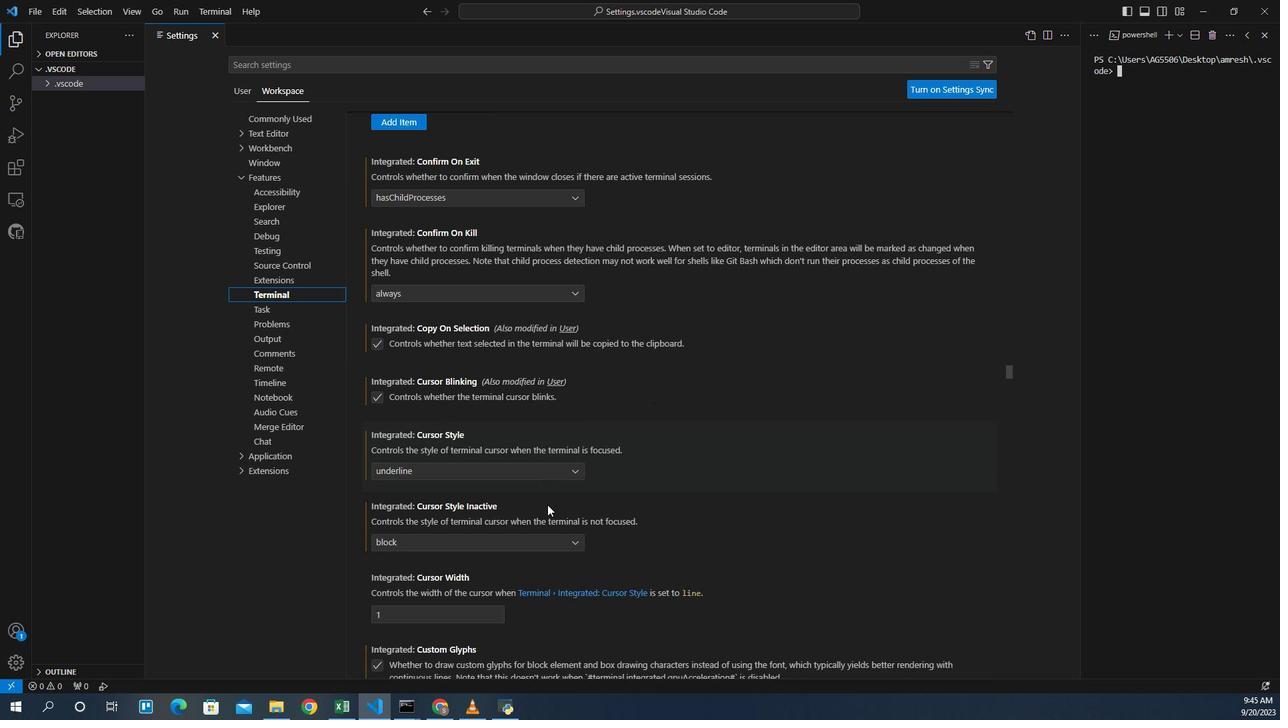 
Action: Mouse scrolled (552, 487) with delta (0, 0)
Screenshot: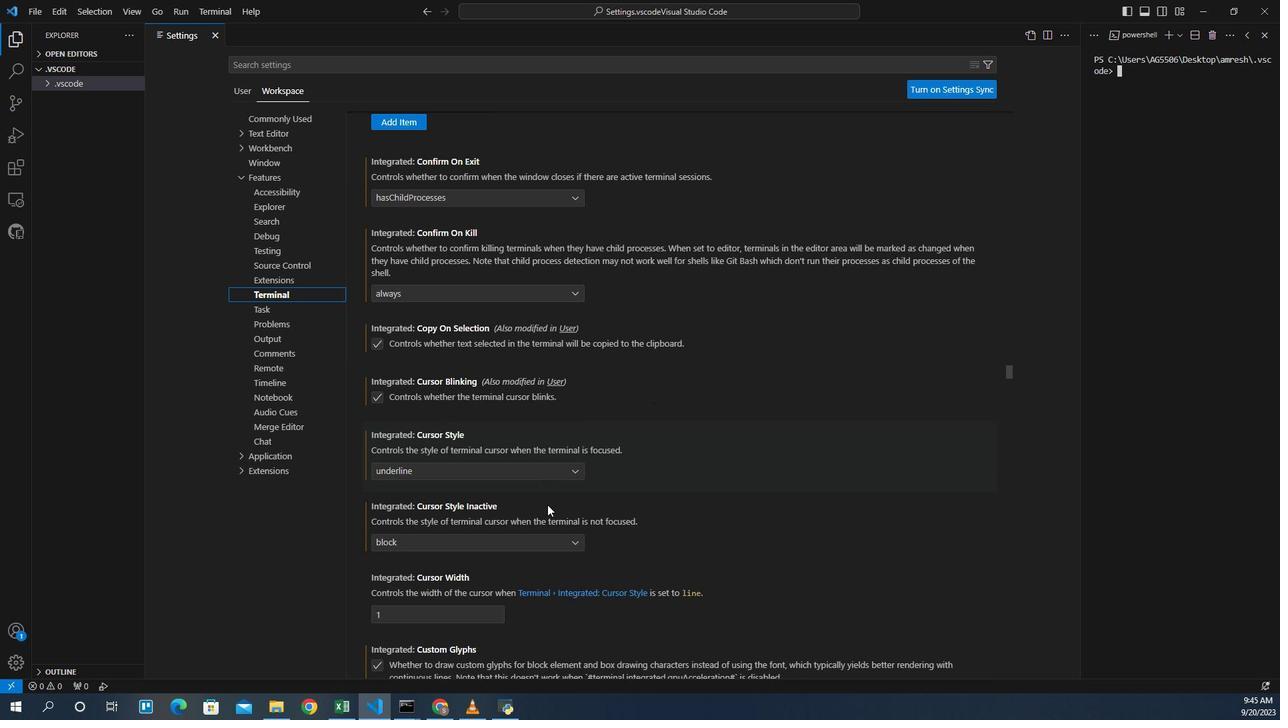 
Action: Mouse scrolled (552, 487) with delta (0, 0)
Screenshot: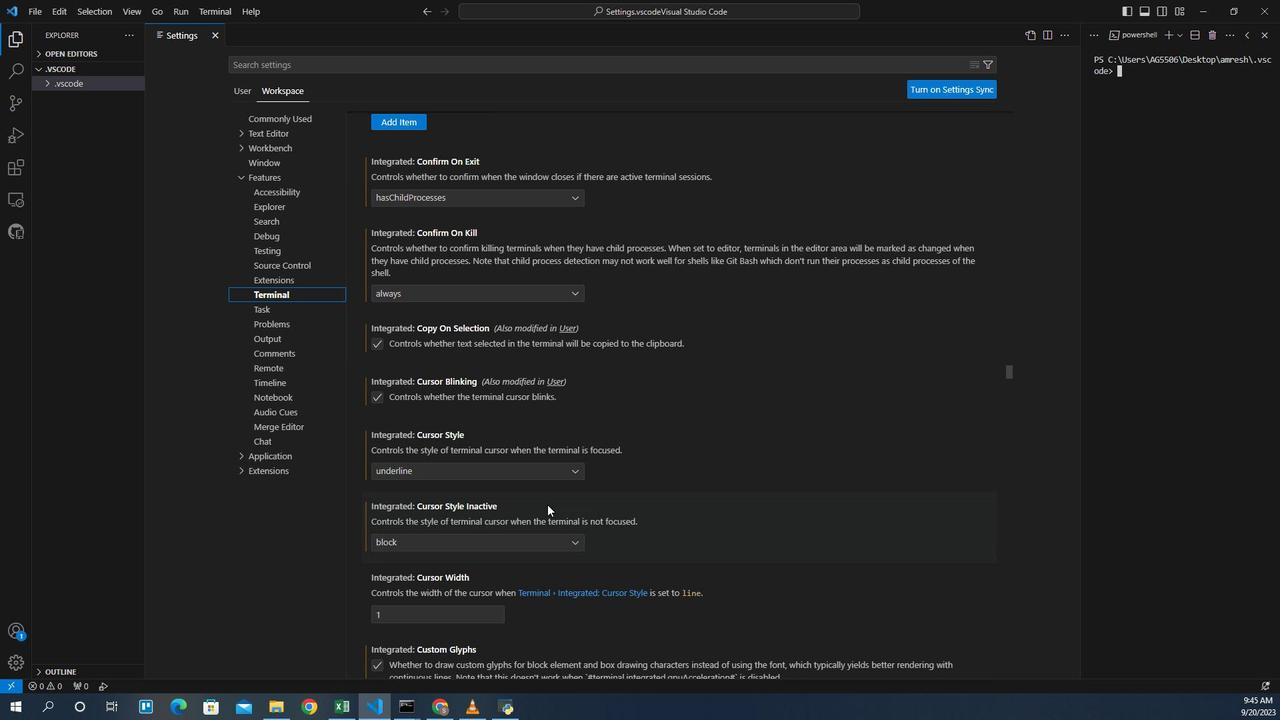 
Action: Mouse scrolled (552, 487) with delta (0, 0)
Screenshot: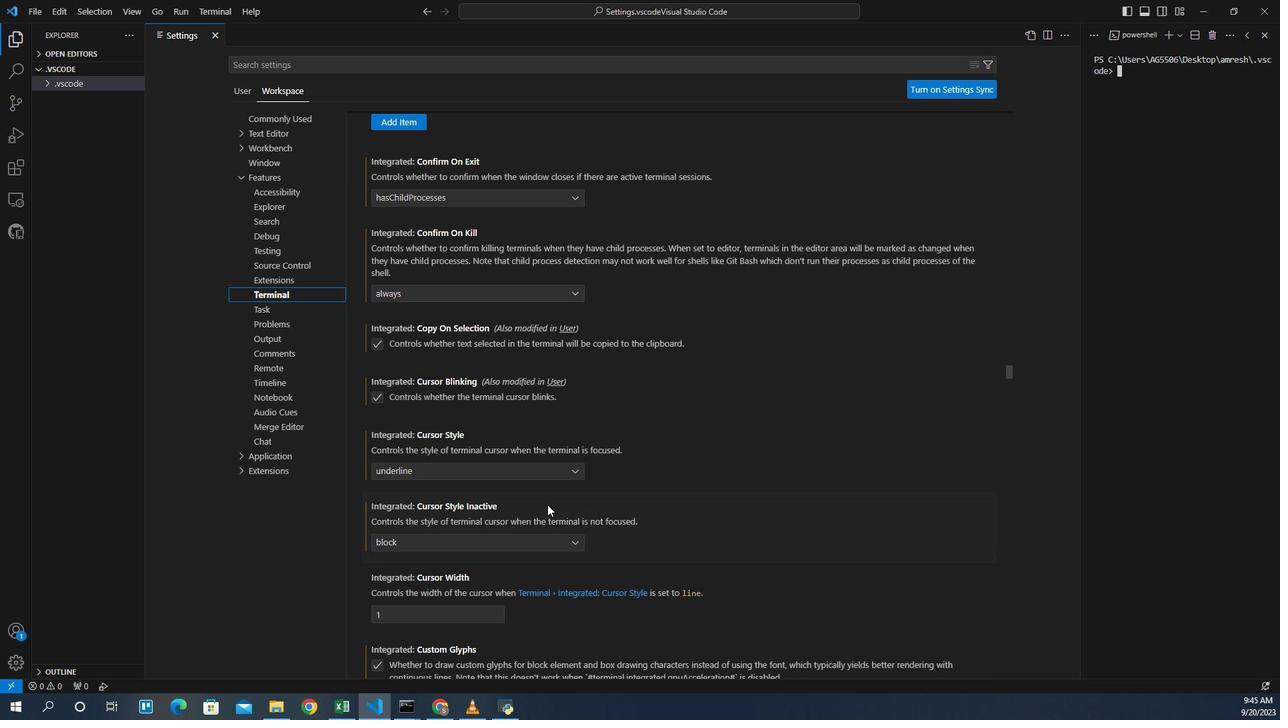 
Action: Mouse scrolled (552, 487) with delta (0, 0)
Screenshot: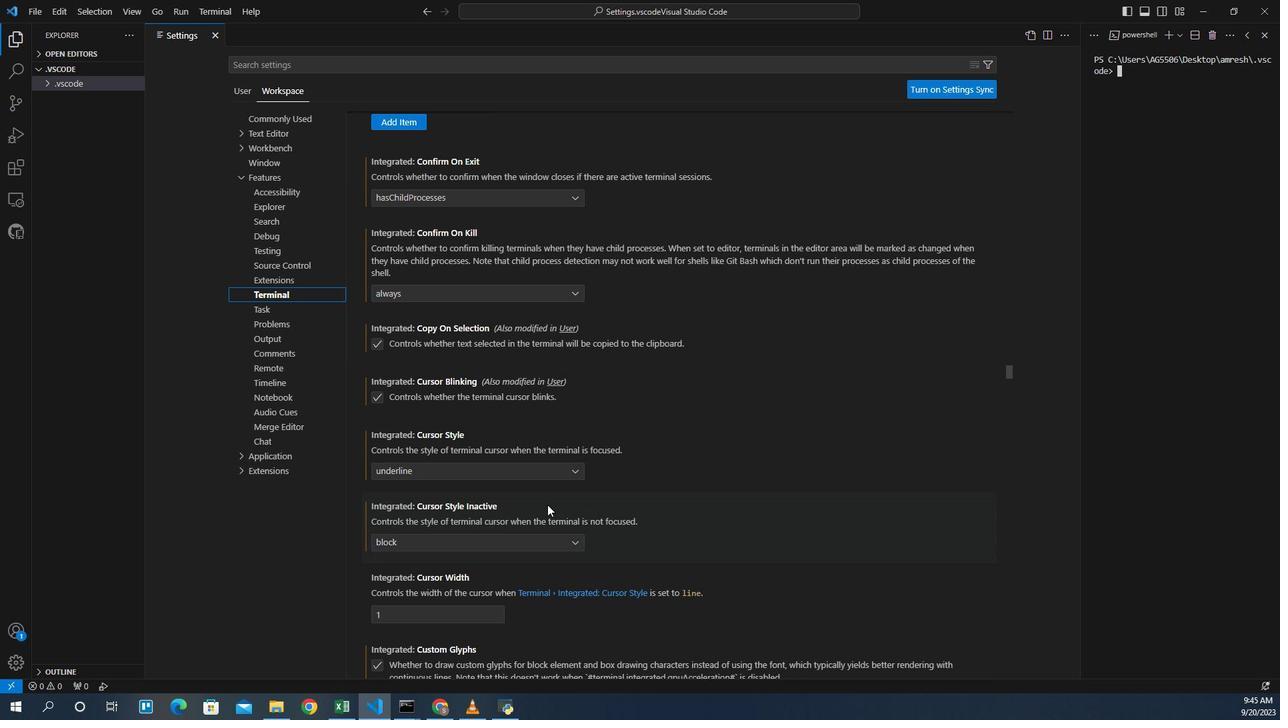 
Action: Mouse scrolled (552, 487) with delta (0, 0)
Screenshot: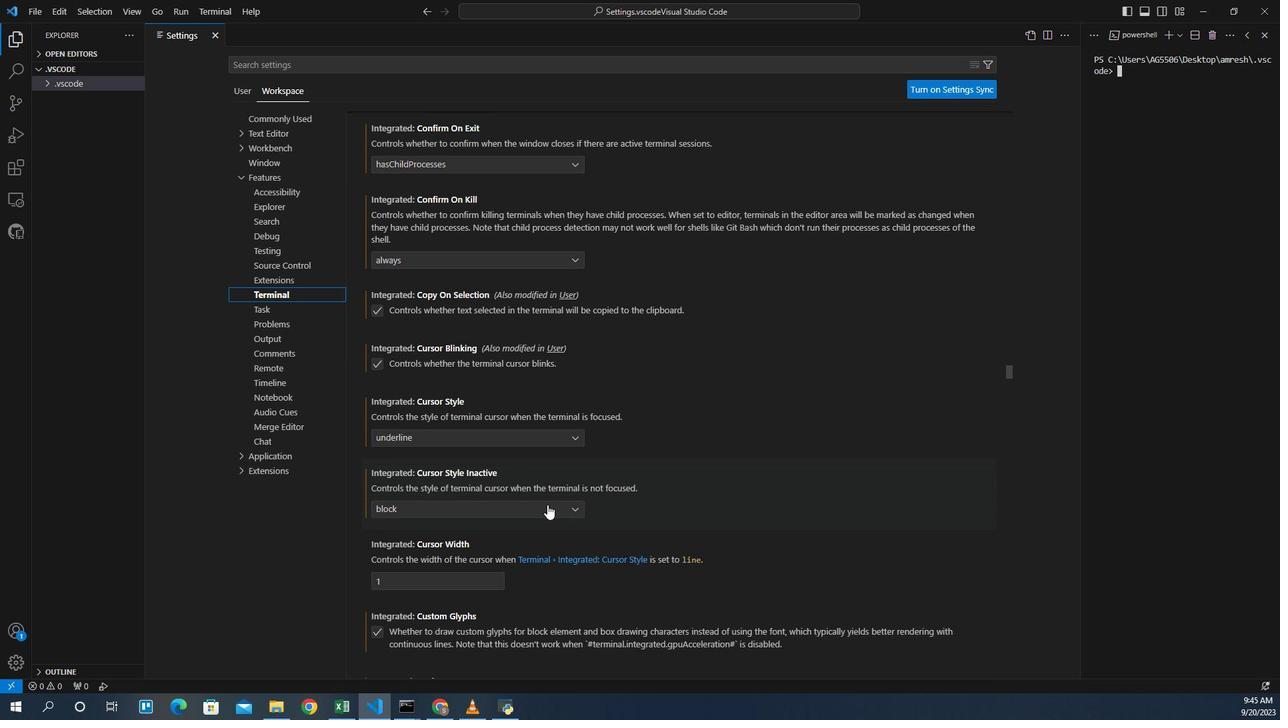 
Action: Mouse scrolled (552, 487) with delta (0, 0)
Screenshot: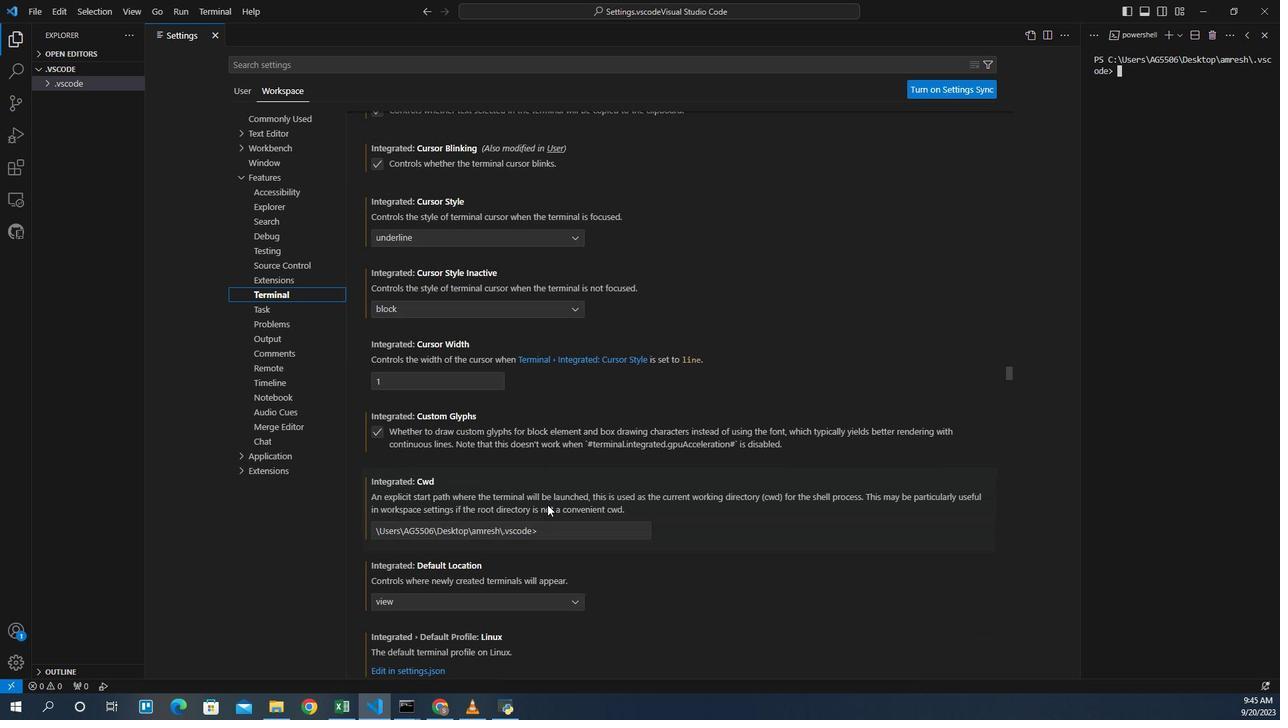 
Action: Mouse scrolled (552, 487) with delta (0, 0)
Screenshot: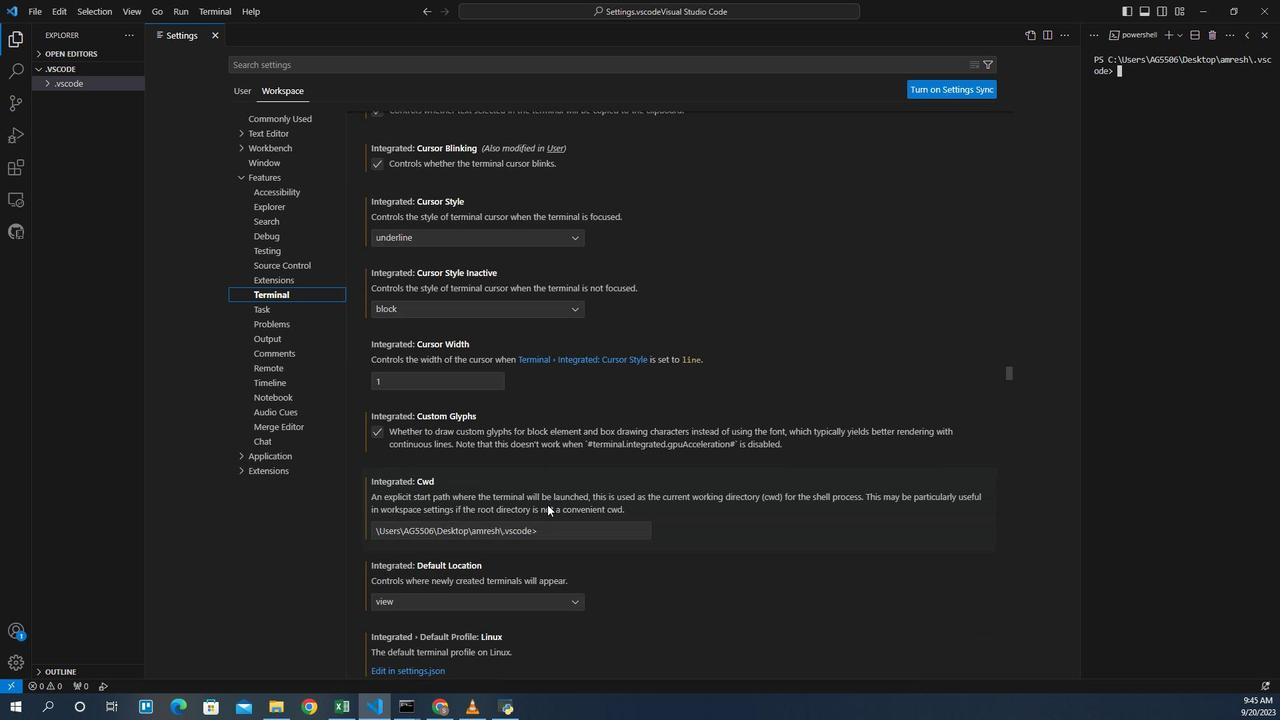 
Action: Mouse scrolled (552, 487) with delta (0, 0)
Screenshot: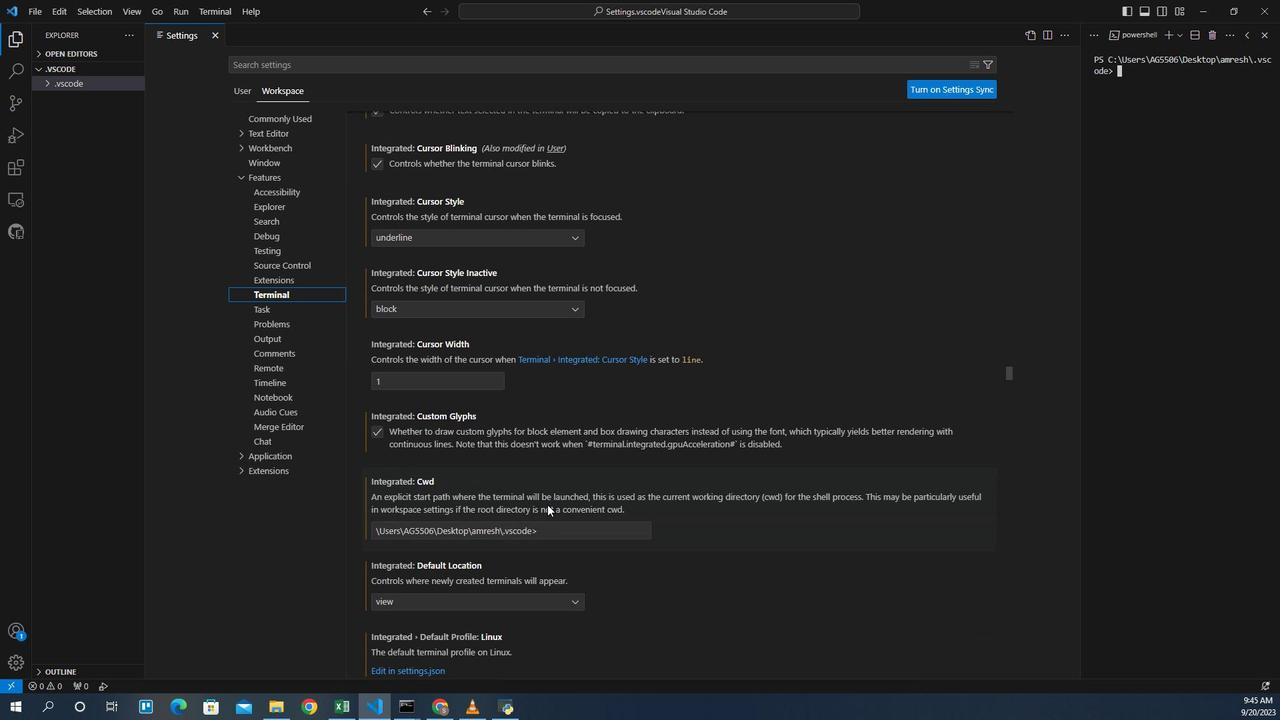 
Action: Mouse scrolled (552, 487) with delta (0, 0)
Screenshot: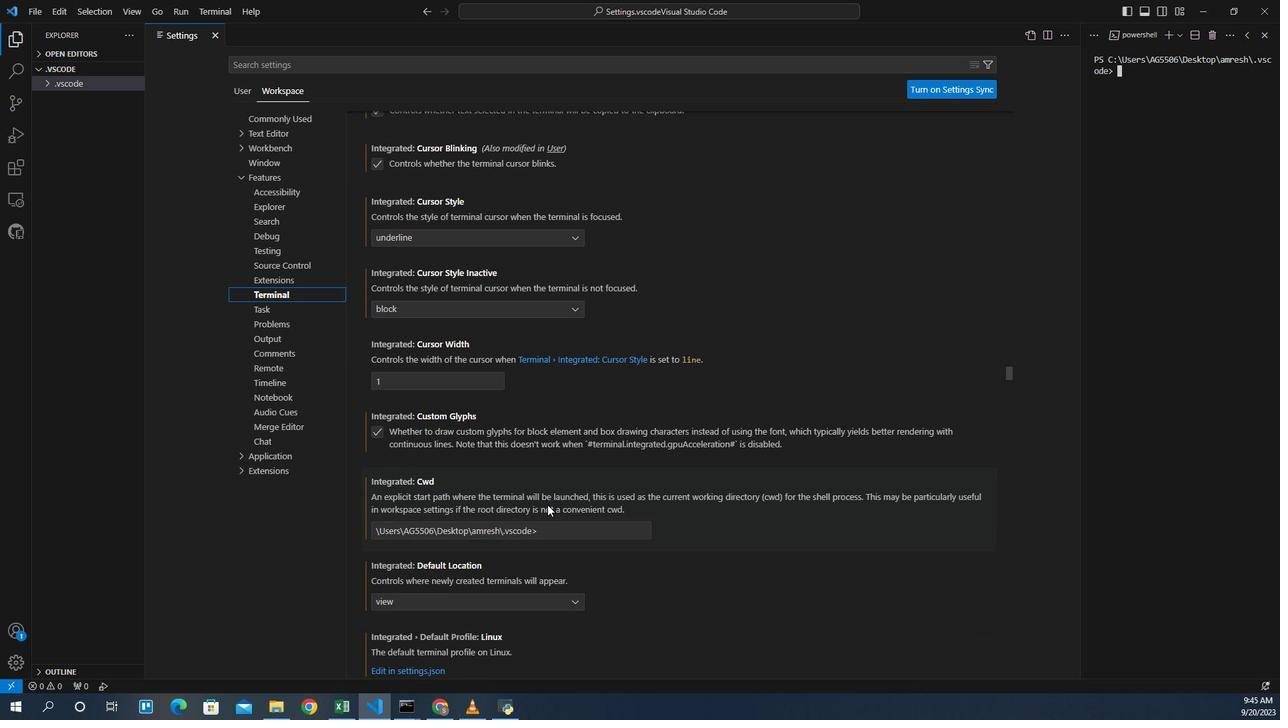 
Action: Mouse scrolled (552, 487) with delta (0, 0)
Screenshot: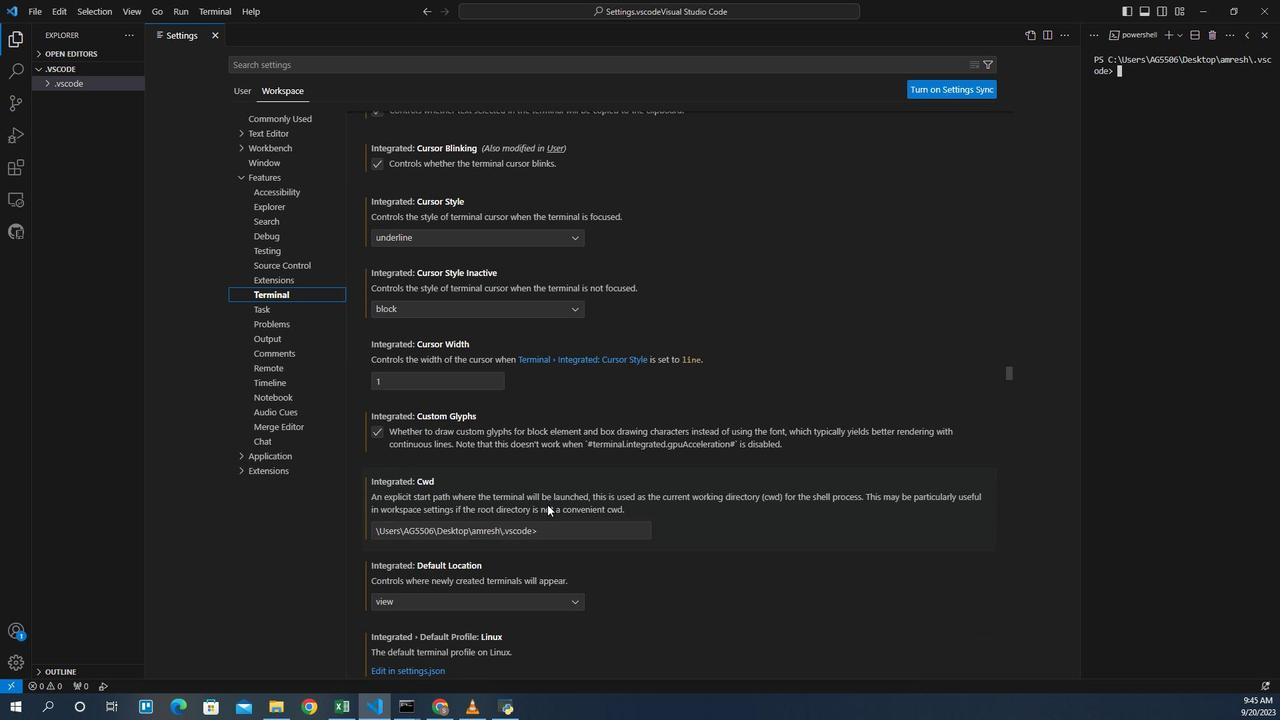 
Action: Mouse scrolled (552, 487) with delta (0, 0)
Screenshot: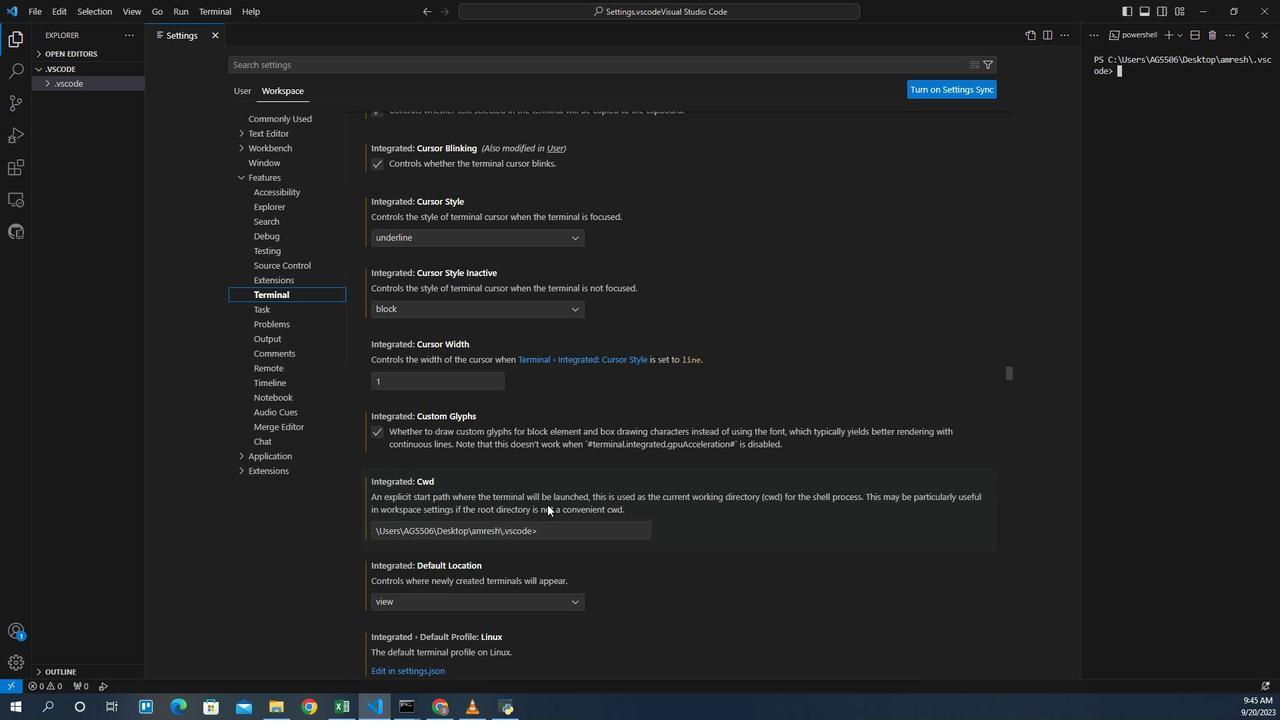 
Action: Mouse scrolled (552, 487) with delta (0, 0)
Screenshot: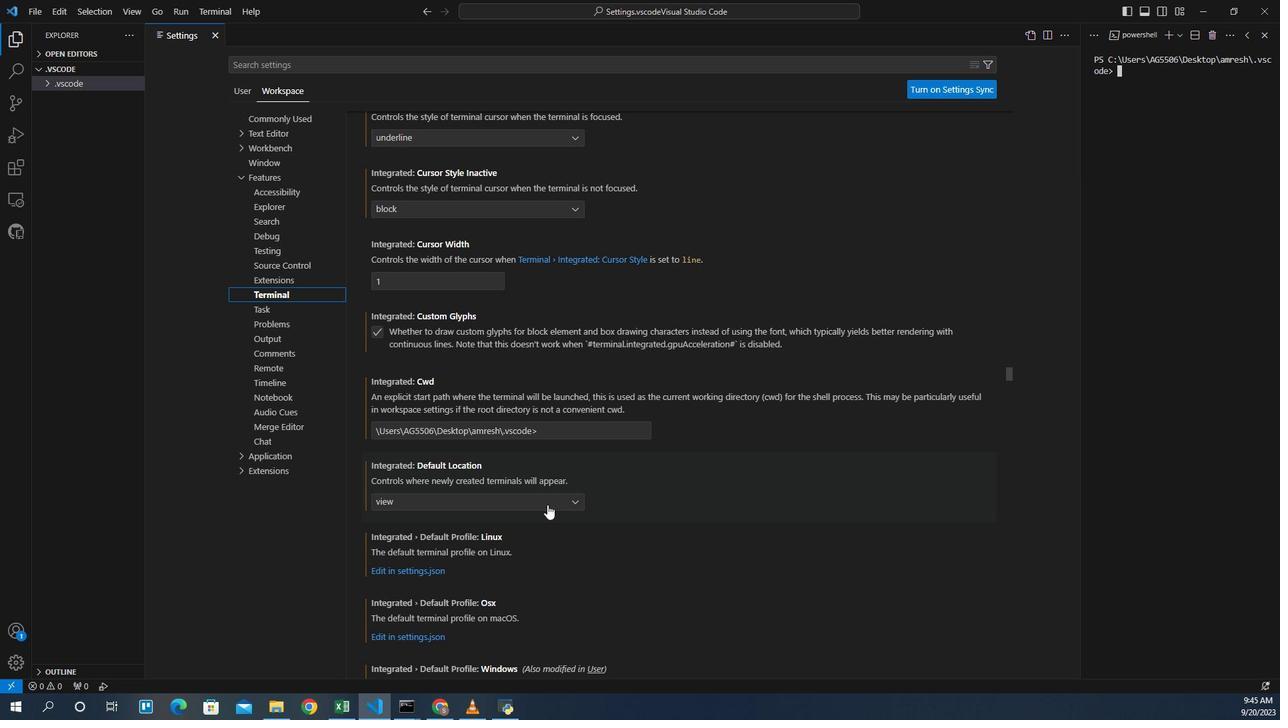
Action: Mouse scrolled (552, 487) with delta (0, 0)
Screenshot: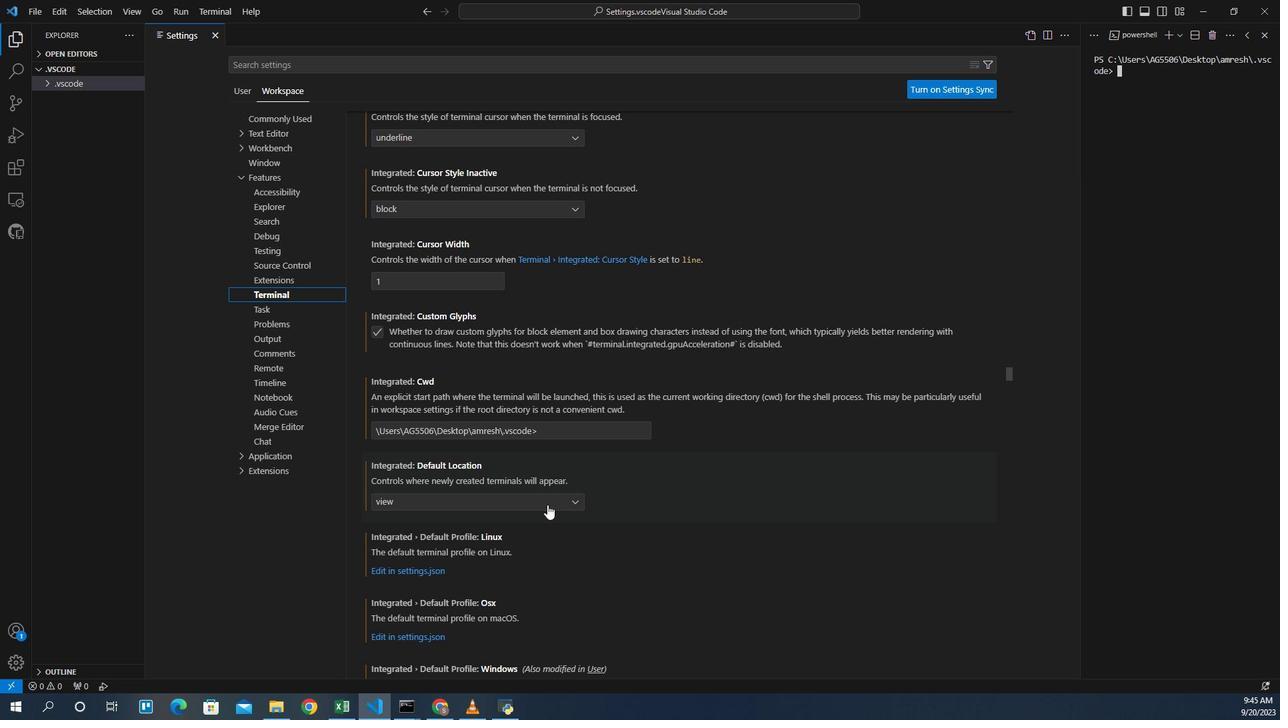 
Action: Mouse scrolled (552, 487) with delta (0, 0)
Screenshot: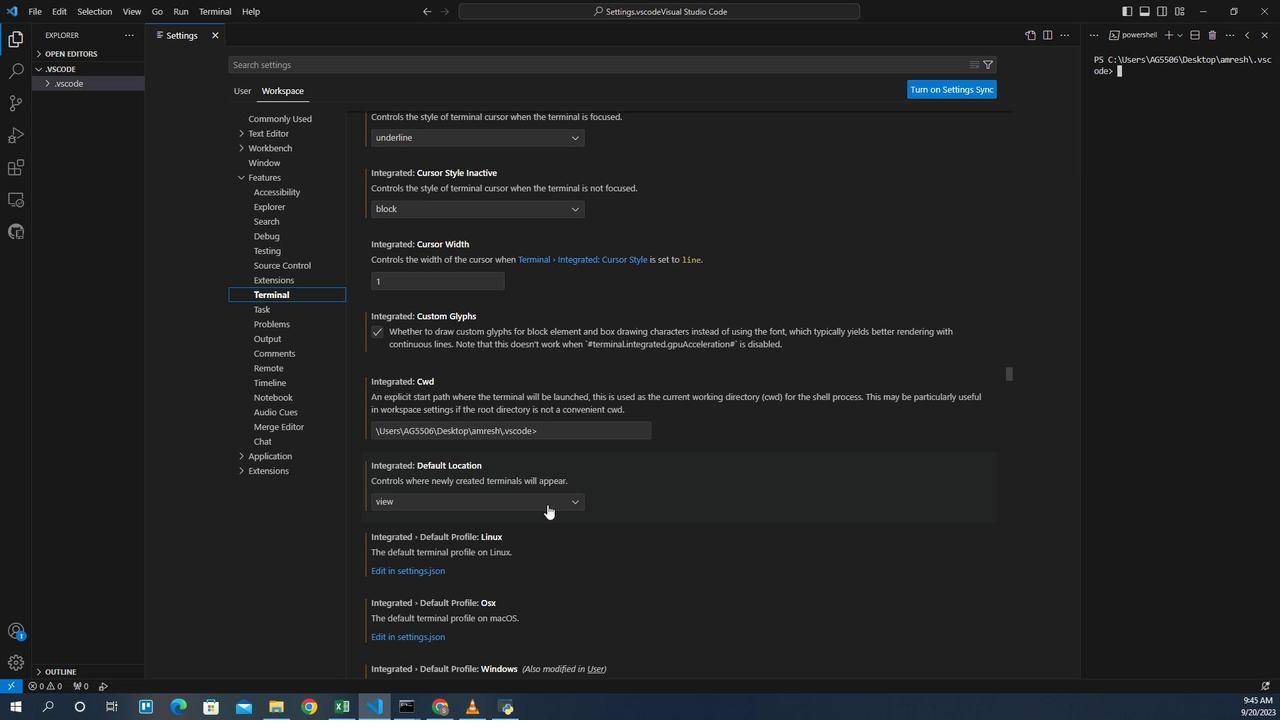 
Action: Mouse scrolled (552, 487) with delta (0, 0)
Screenshot: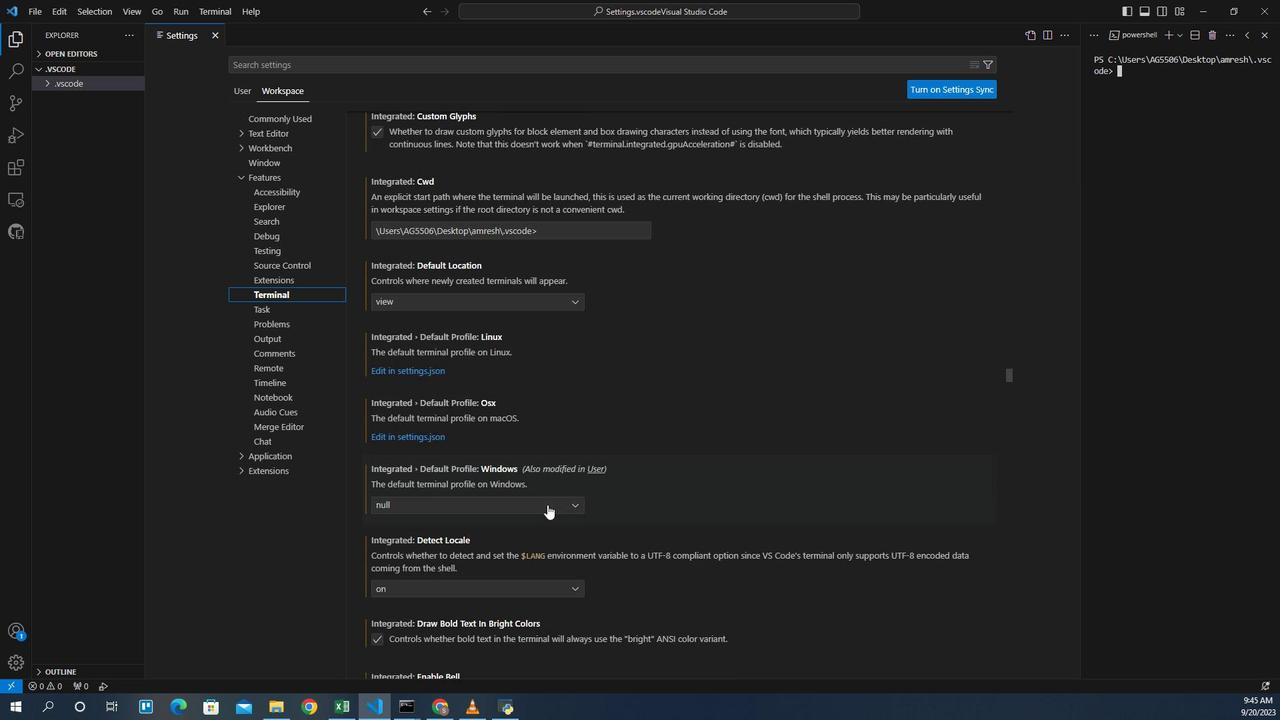 
Action: Mouse scrolled (552, 487) with delta (0, 0)
Screenshot: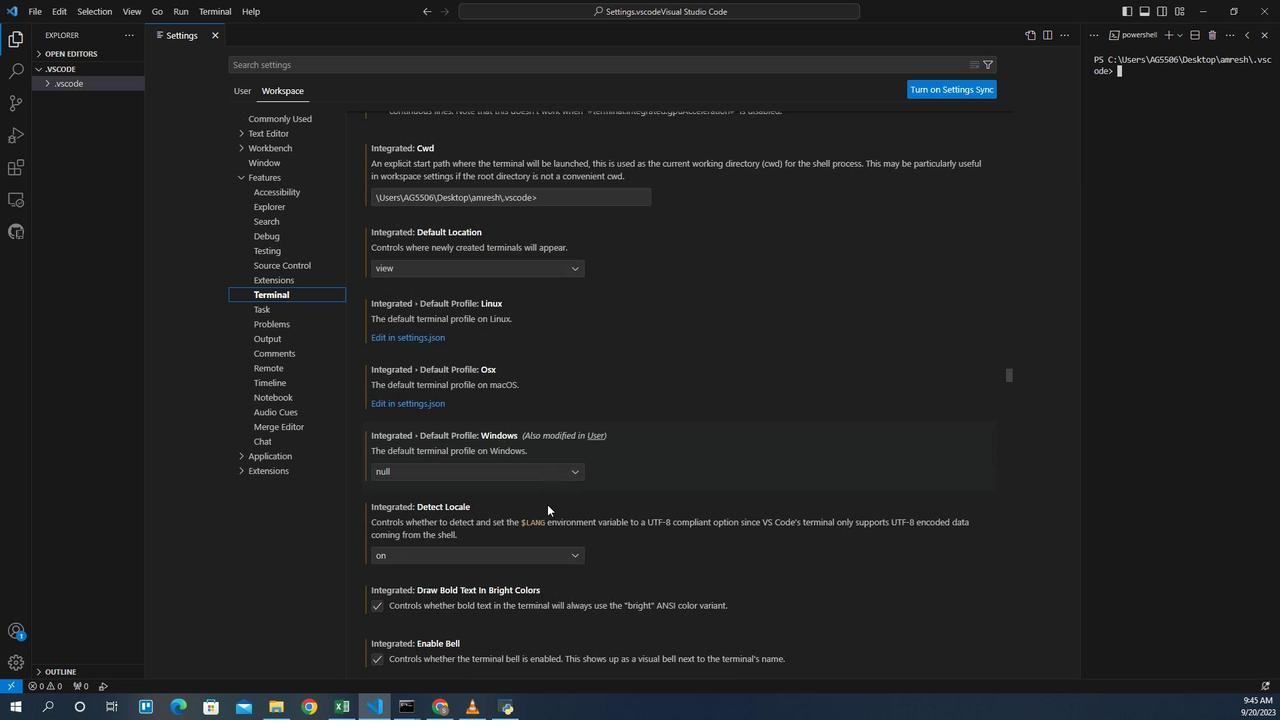 
Action: Mouse scrolled (552, 487) with delta (0, 0)
Screenshot: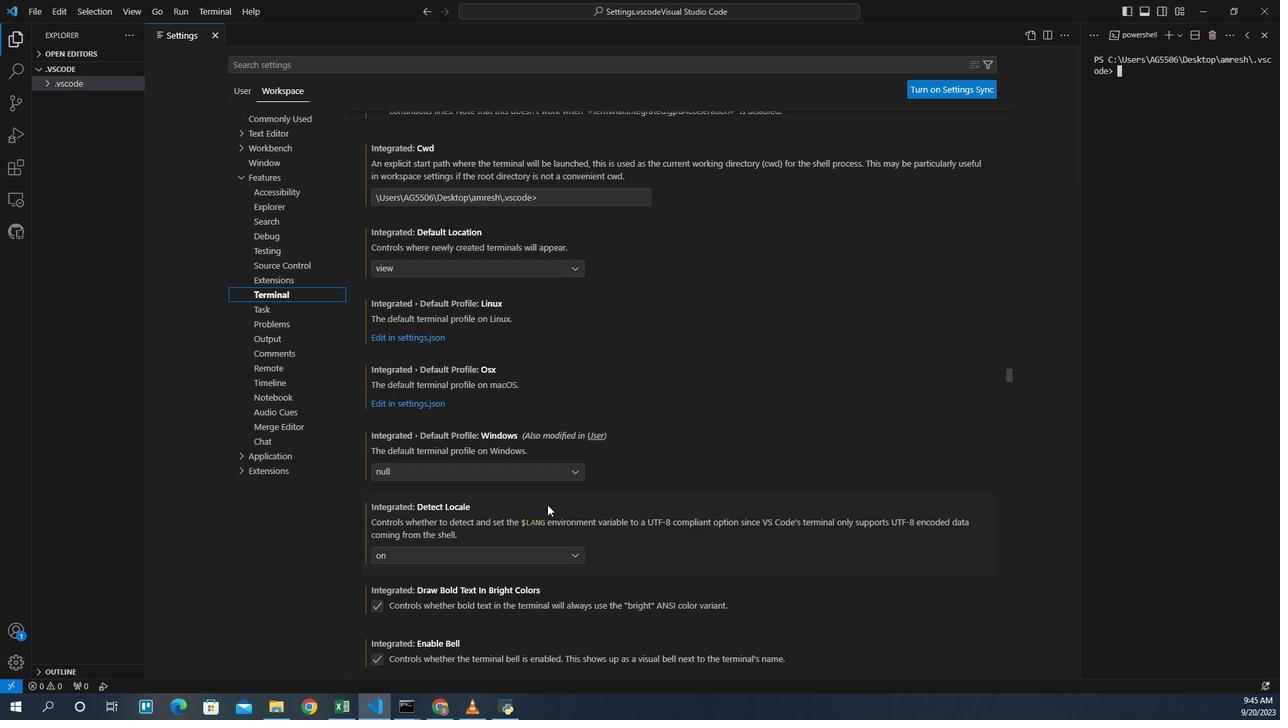 
Action: Mouse scrolled (552, 487) with delta (0, 0)
Screenshot: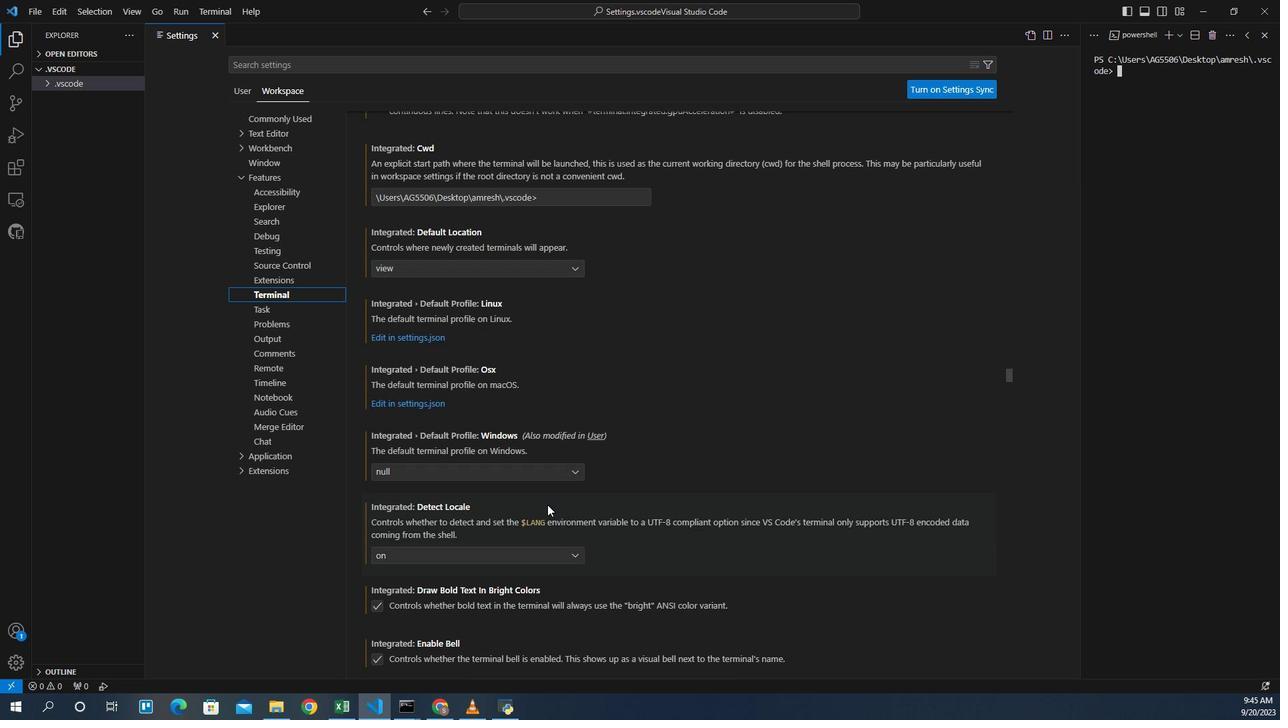 
Action: Mouse scrolled (552, 487) with delta (0, 0)
Screenshot: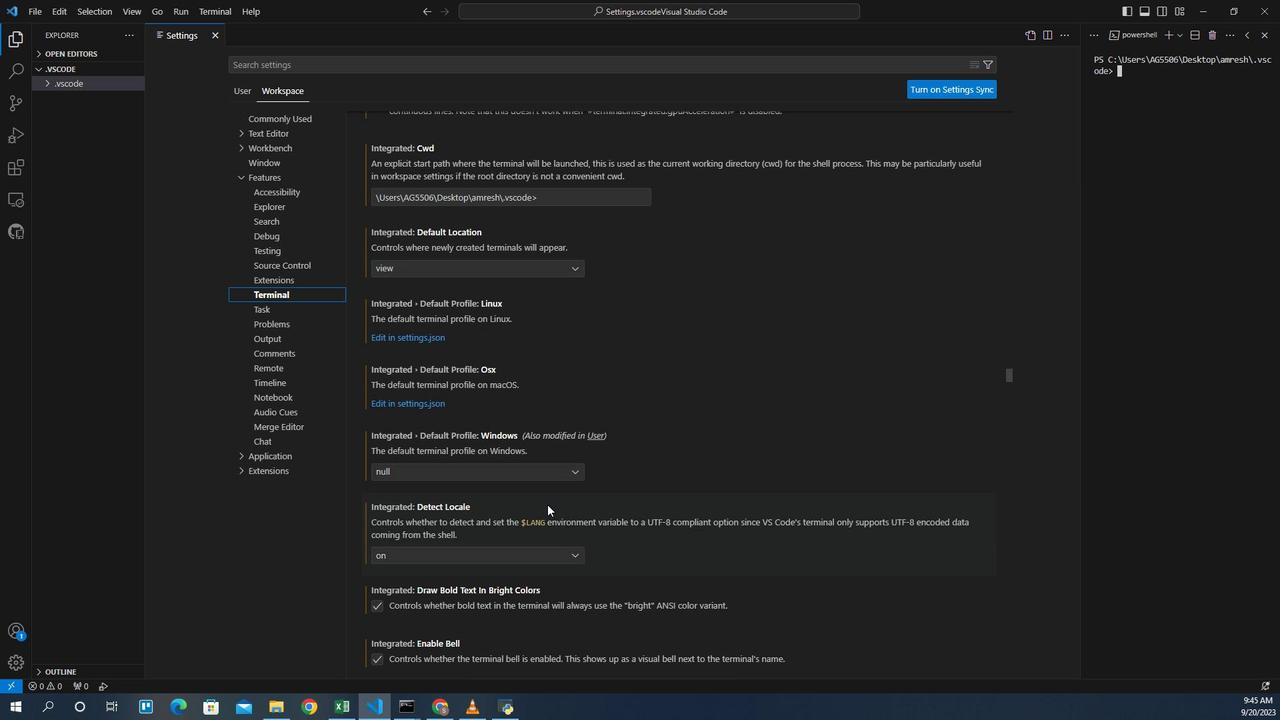 
Action: Mouse scrolled (552, 487) with delta (0, 0)
Screenshot: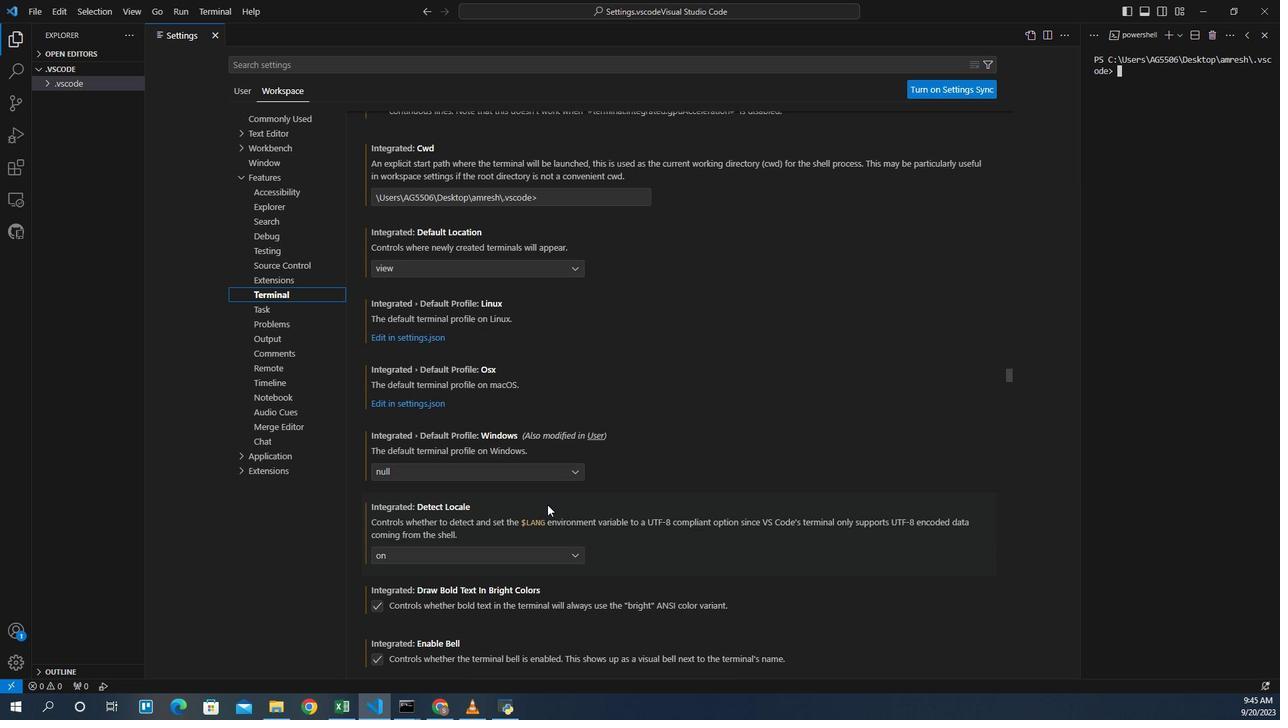 
Action: Mouse scrolled (552, 487) with delta (0, 0)
Screenshot: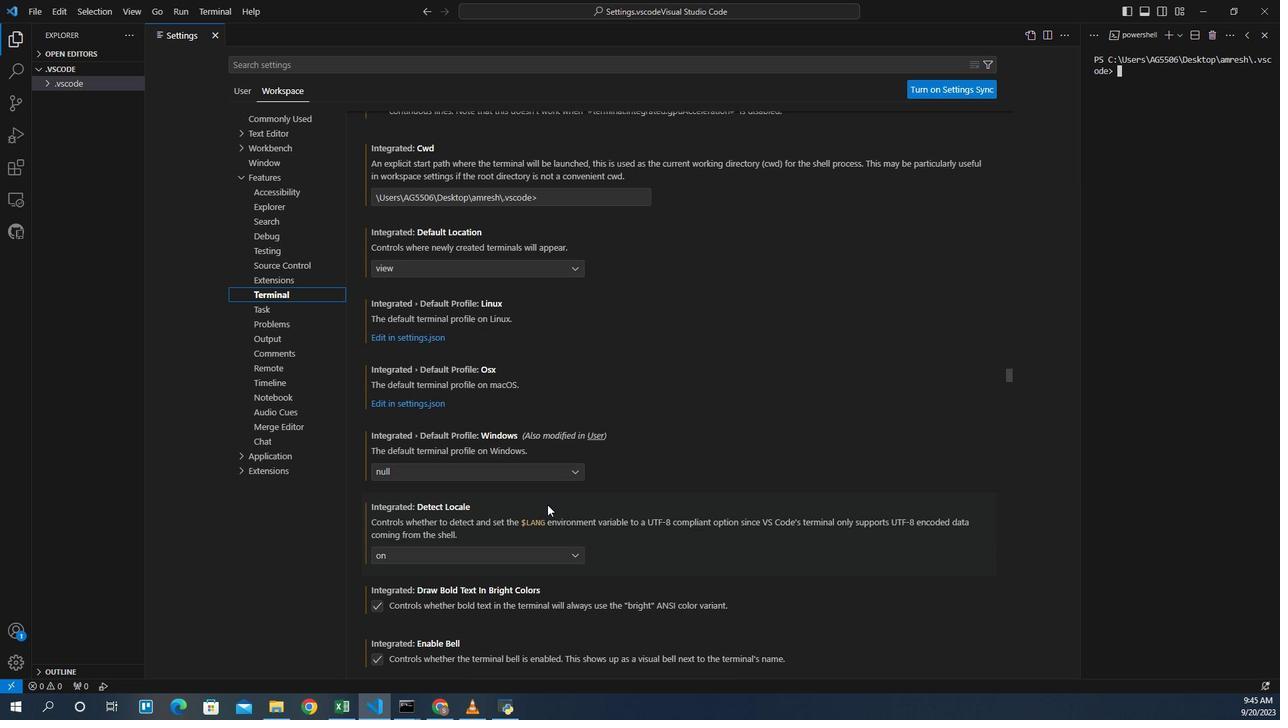 
Action: Mouse scrolled (552, 487) with delta (0, 0)
Screenshot: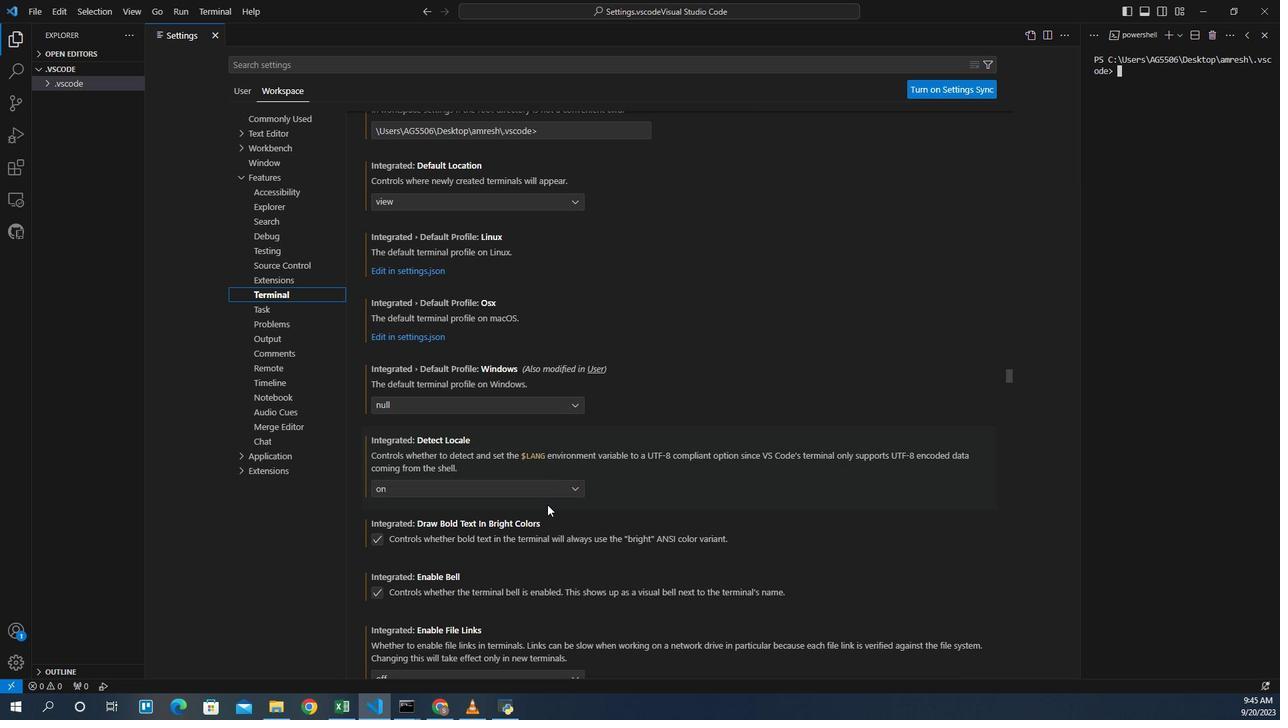 
Action: Mouse scrolled (552, 487) with delta (0, 0)
Screenshot: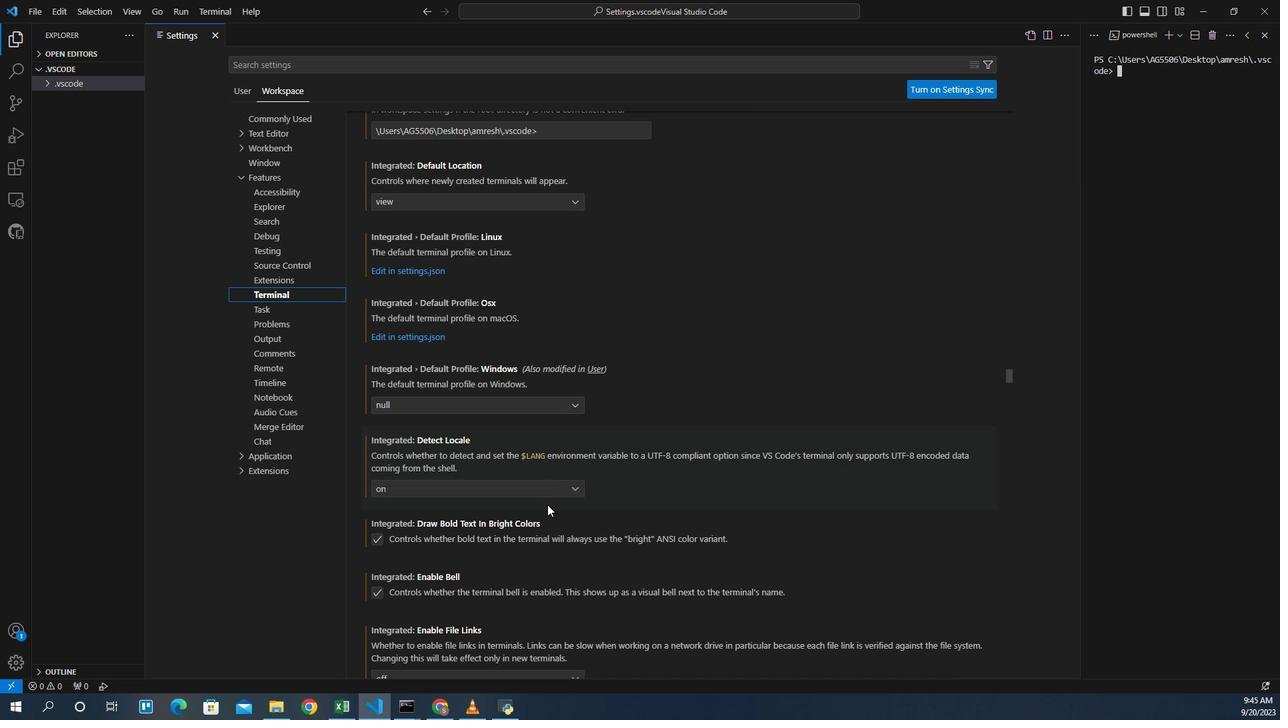 
Action: Mouse scrolled (552, 487) with delta (0, 0)
Screenshot: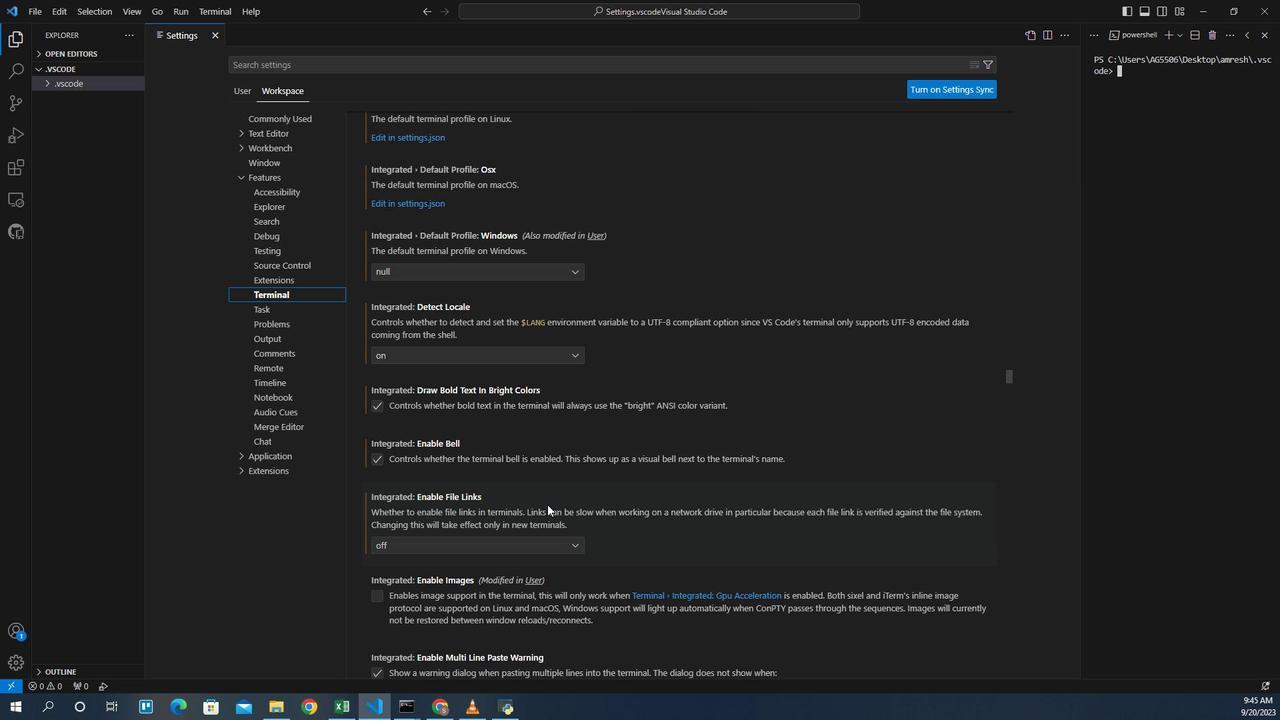 
Action: Mouse scrolled (552, 487) with delta (0, 0)
Screenshot: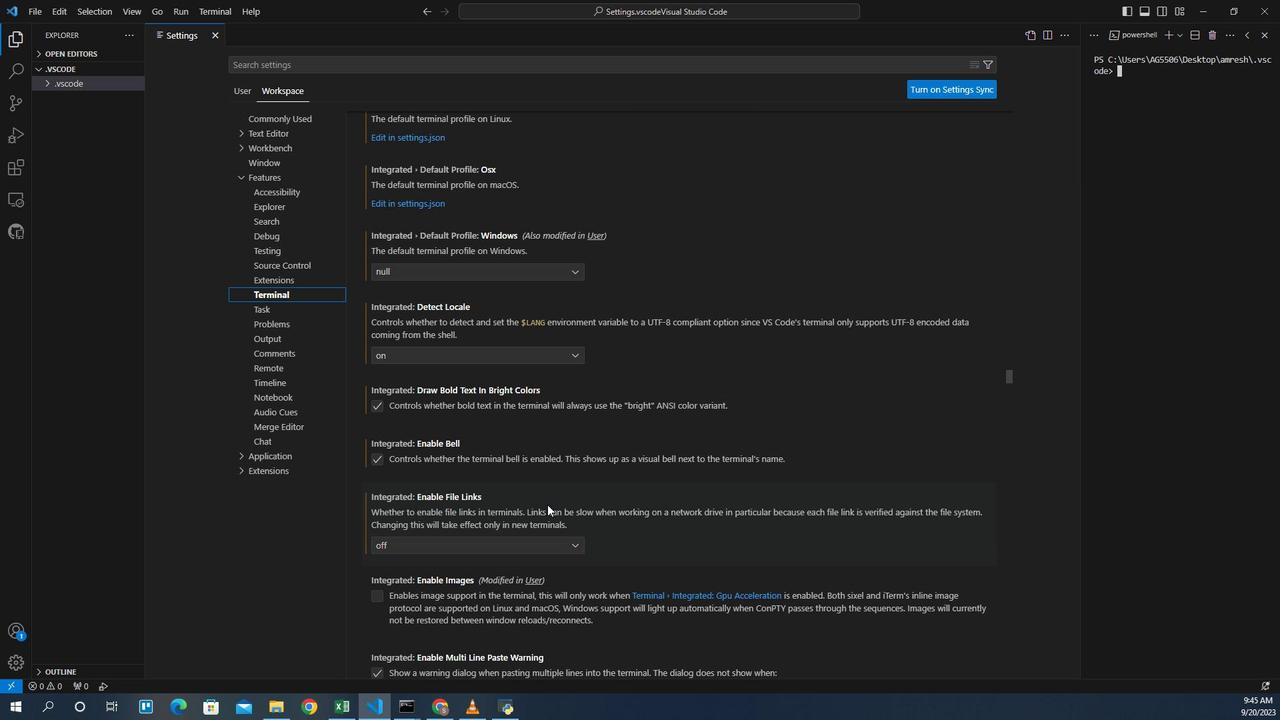 
Action: Mouse scrolled (552, 487) with delta (0, 0)
Screenshot: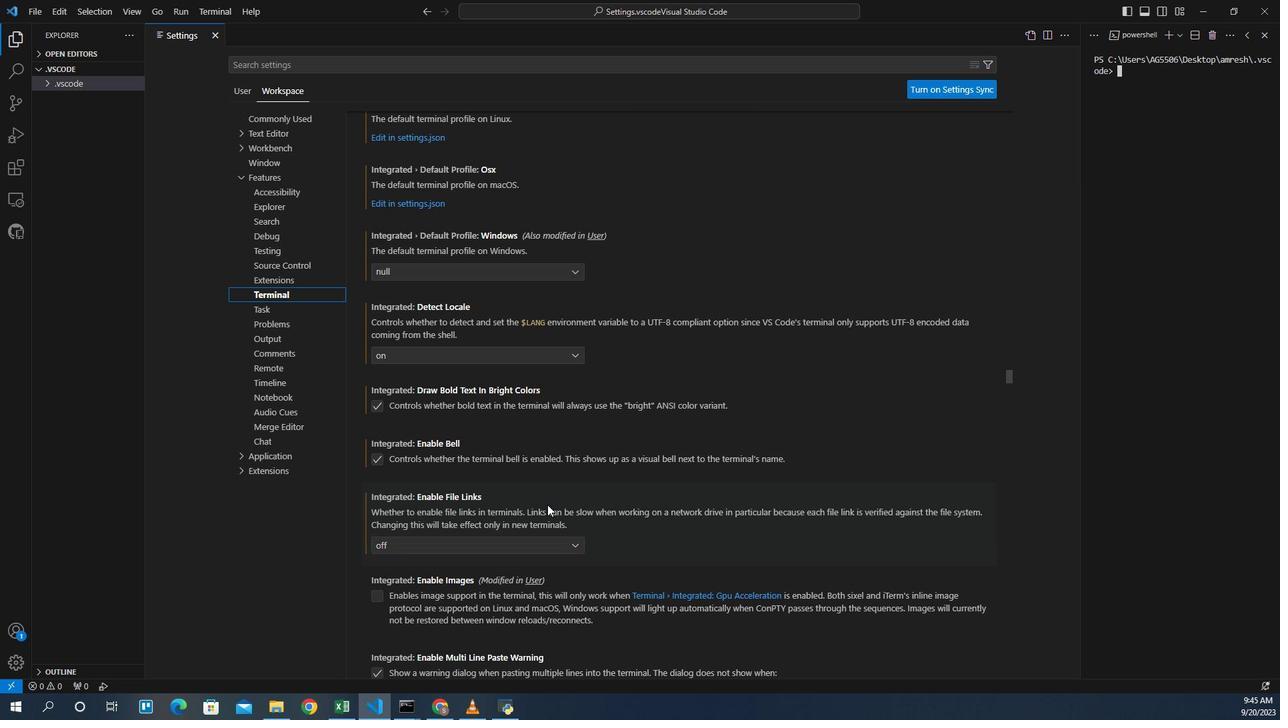 
Action: Mouse scrolled (552, 487) with delta (0, 0)
Screenshot: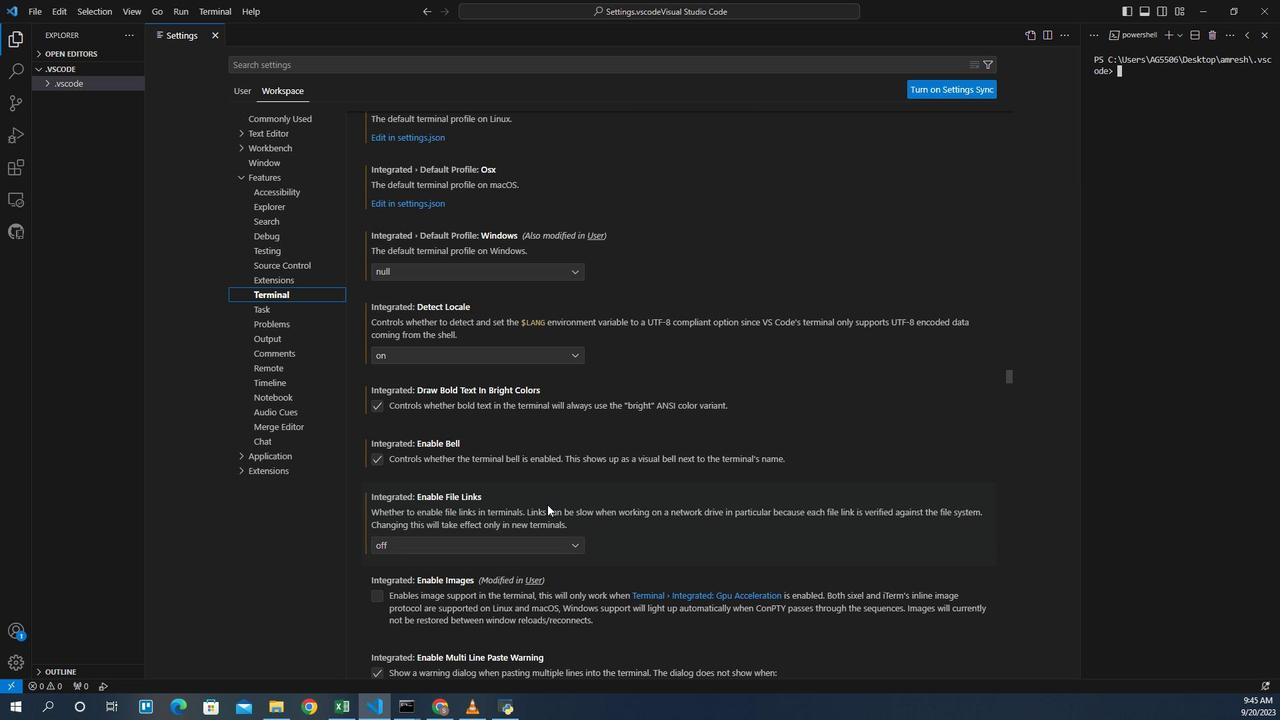 
Action: Mouse scrolled (552, 487) with delta (0, 0)
Screenshot: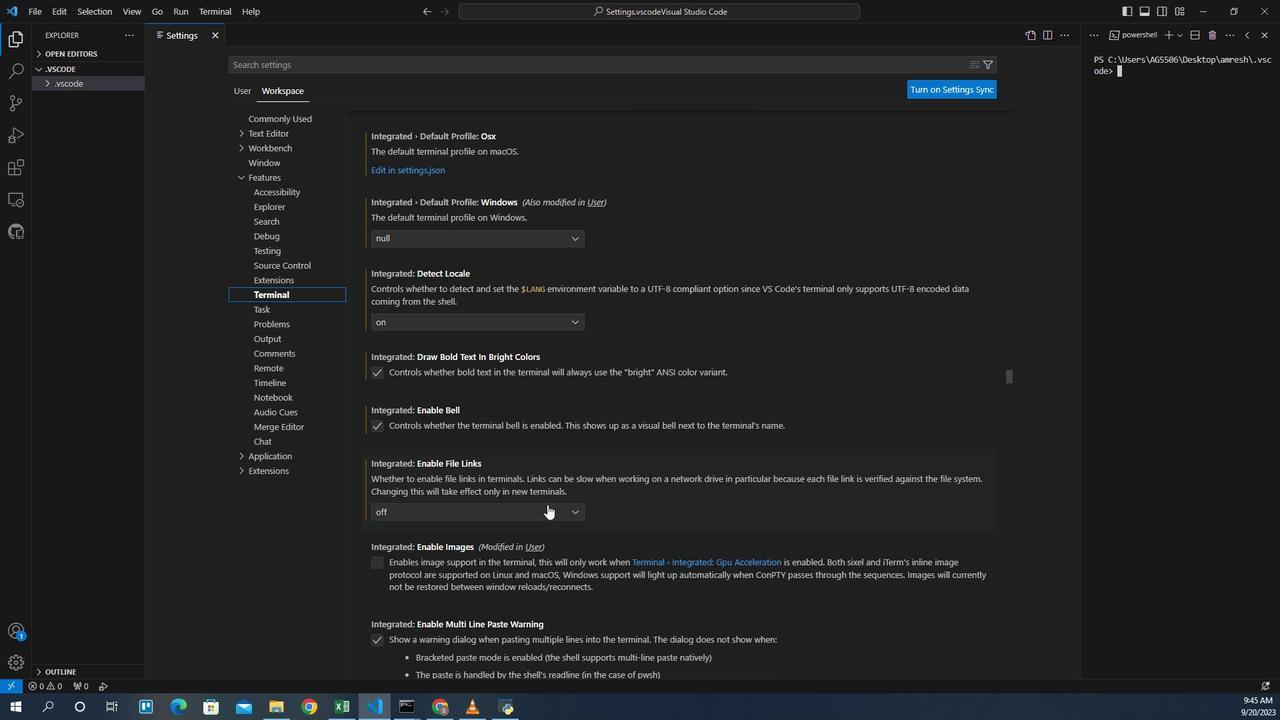 
Action: Mouse moved to (551, 492)
Screenshot: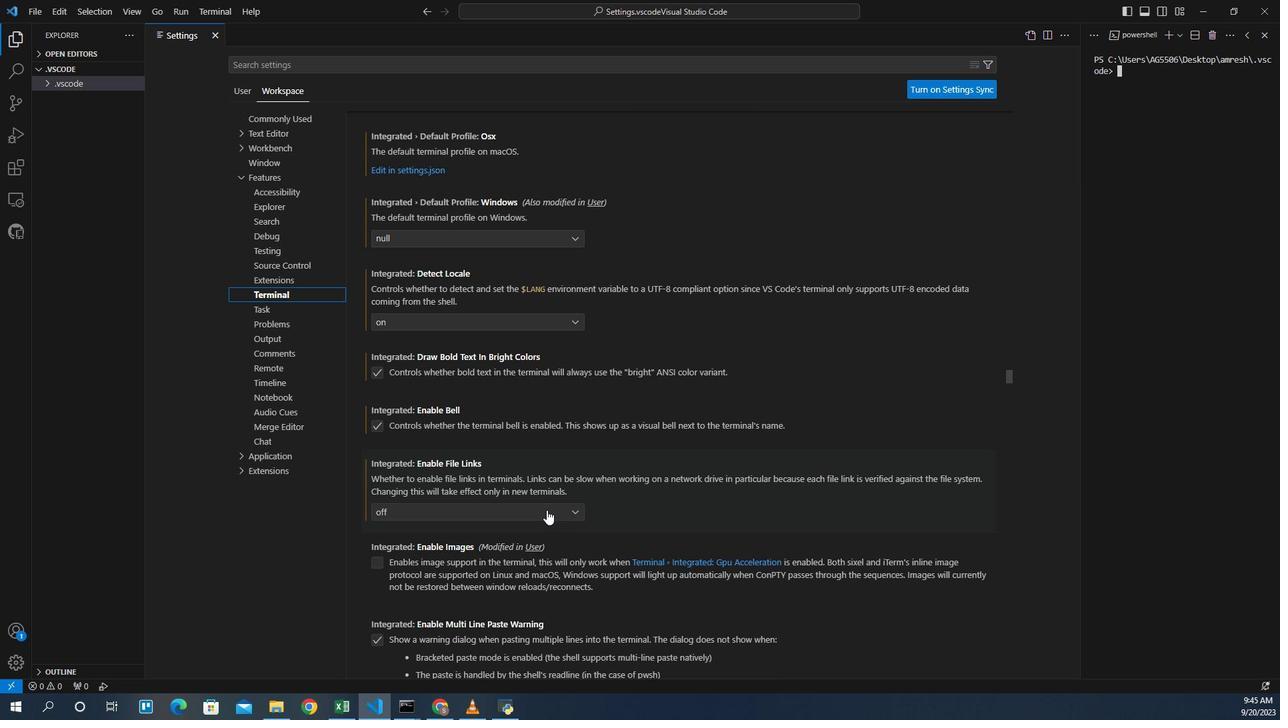 
Action: Mouse pressed left at (551, 492)
Screenshot: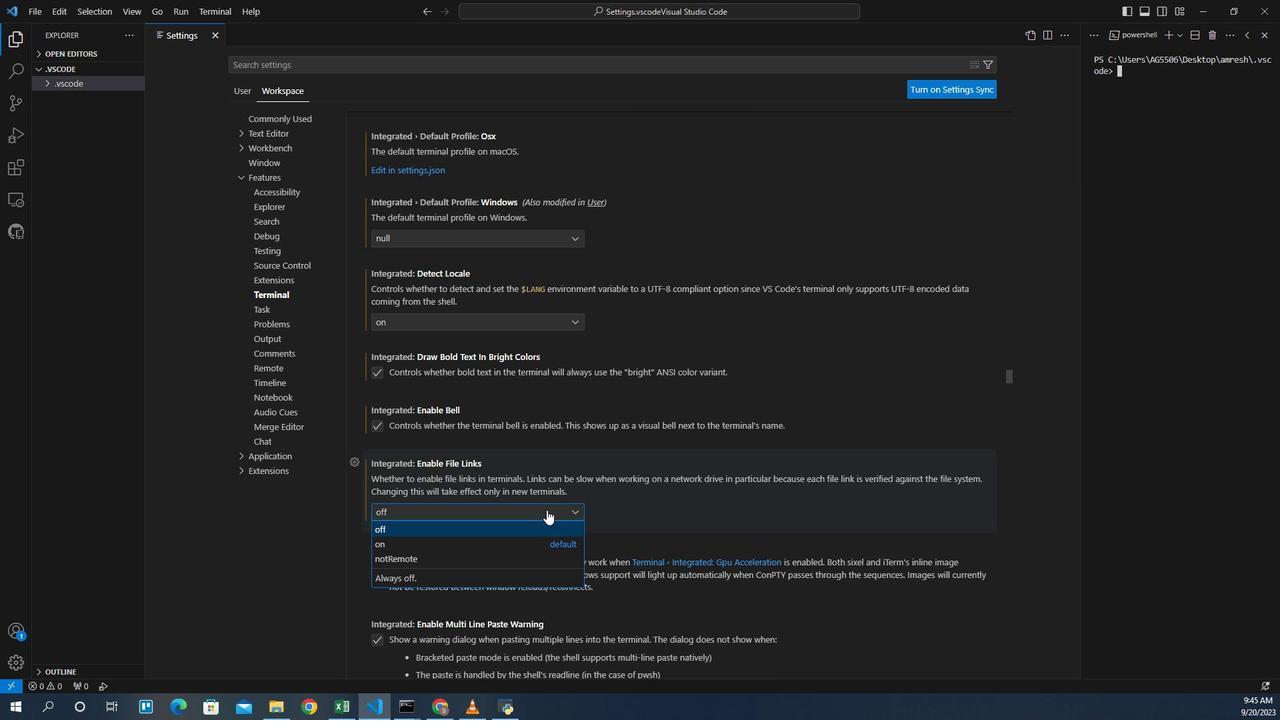 
Action: Mouse moved to (405, 523)
Screenshot: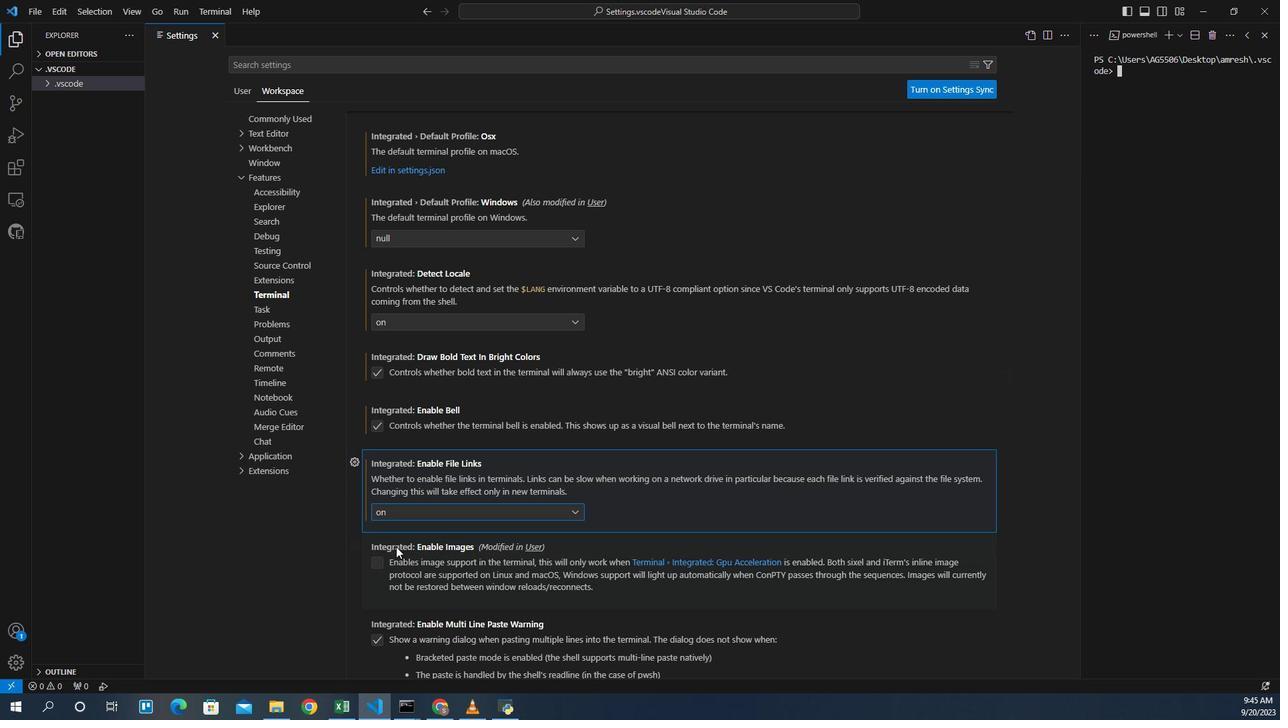 
Action: Mouse pressed left at (405, 523)
Screenshot: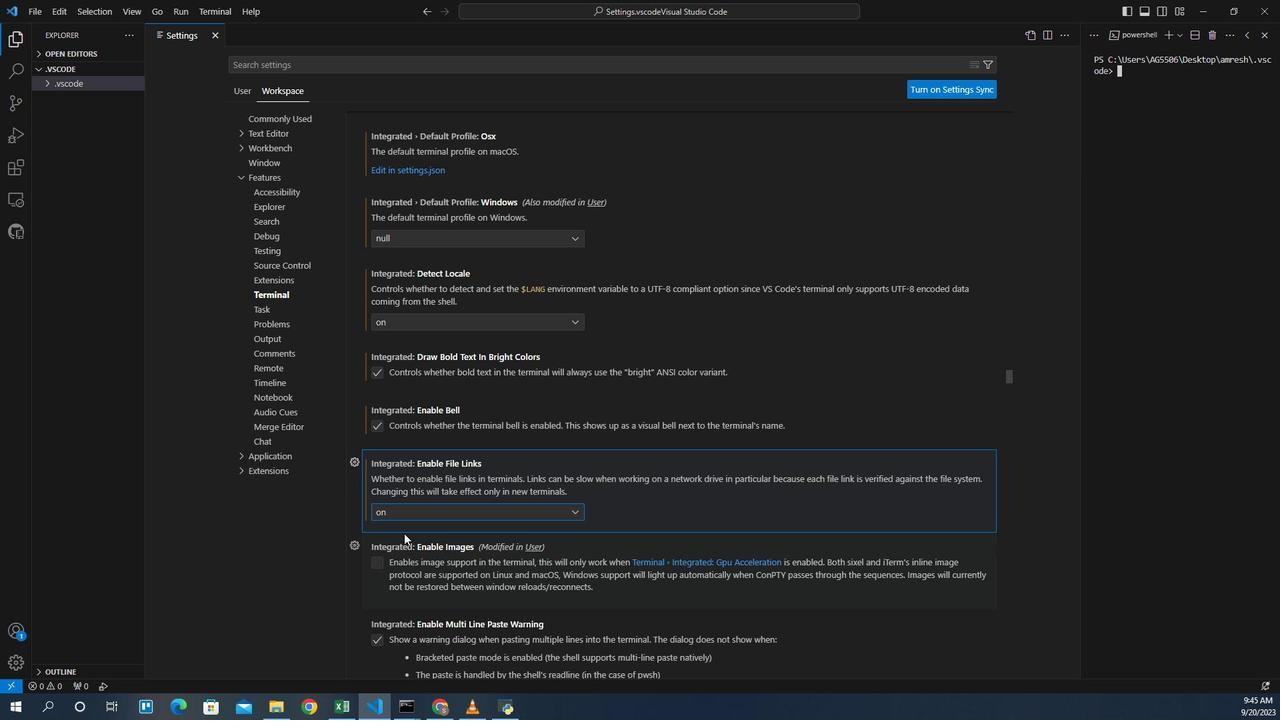 
Action: Mouse moved to (416, 507)
Screenshot: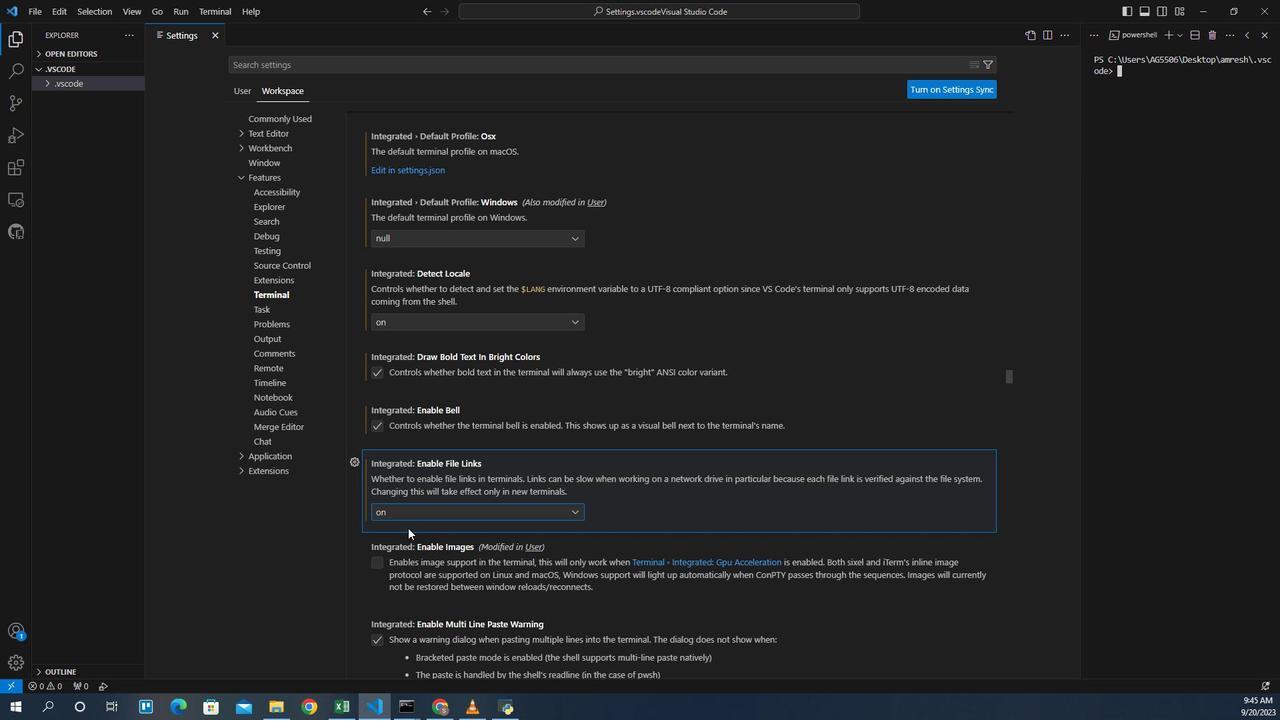 
